 Task: Compose an email with the signature Julie Green with the subject Follow-up on a customer inquiry and the message Can you please clarify the requirements for the new project proposal? from softage.5@softage.net to softage.3@softage.net, select the message and change font size to huge, align the email to right Send the email. Finally, move the email from Sent Items to the label Data science
Action: Mouse moved to (50, 45)
Screenshot: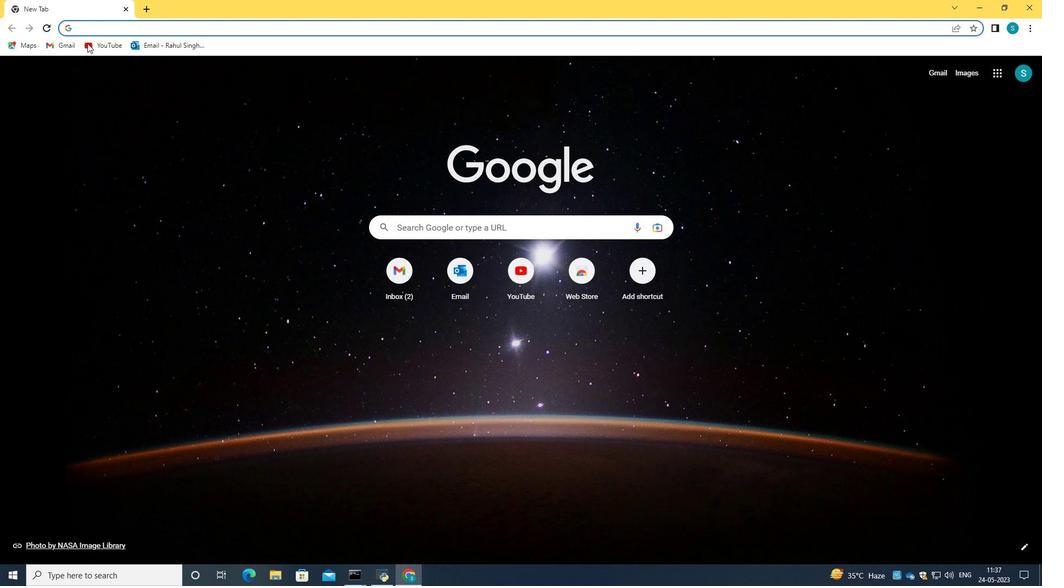 
Action: Mouse pressed left at (50, 45)
Screenshot: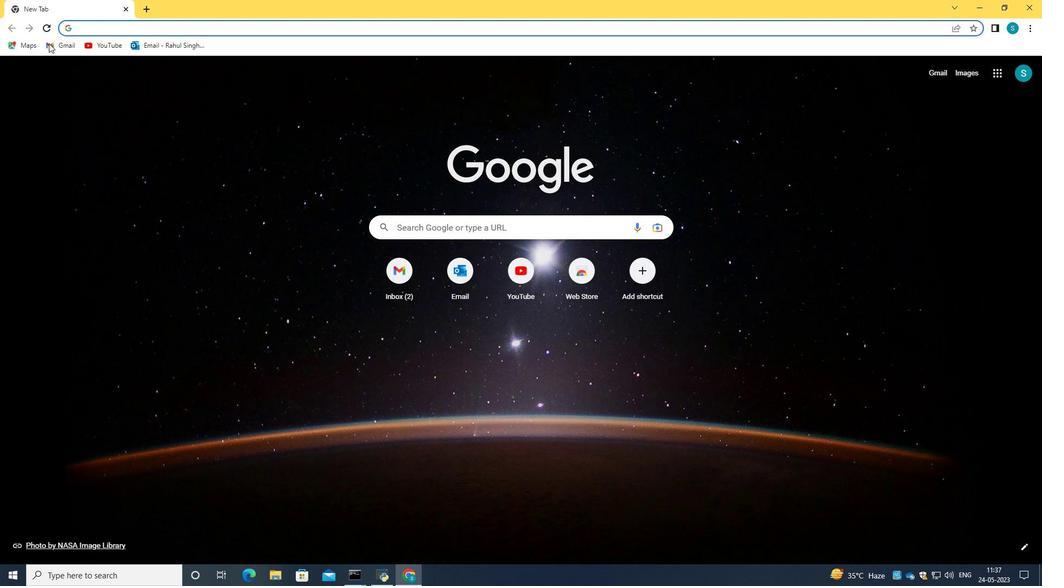 
Action: Mouse moved to (519, 172)
Screenshot: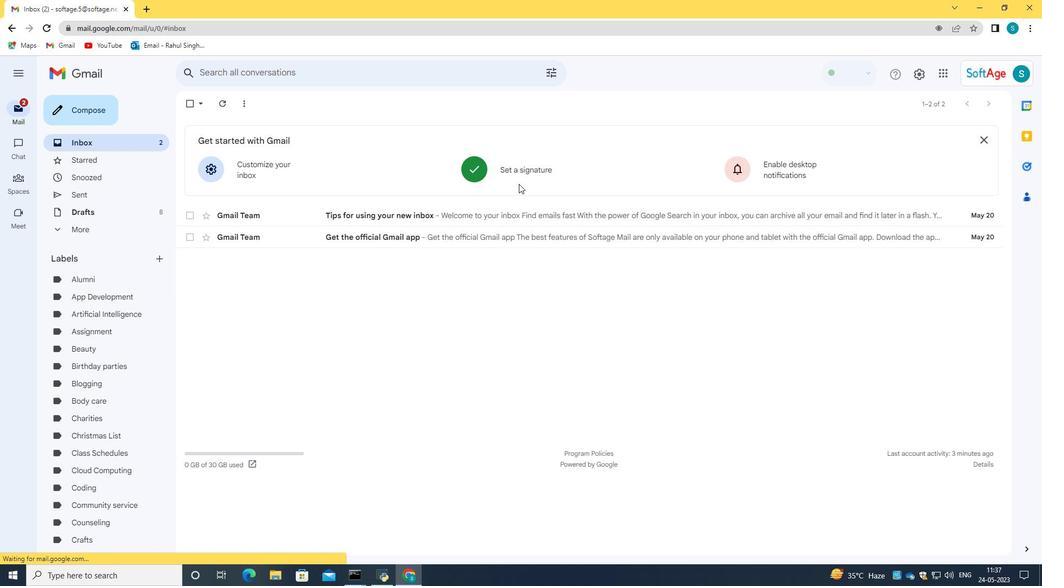 
Action: Mouse pressed left at (519, 172)
Screenshot: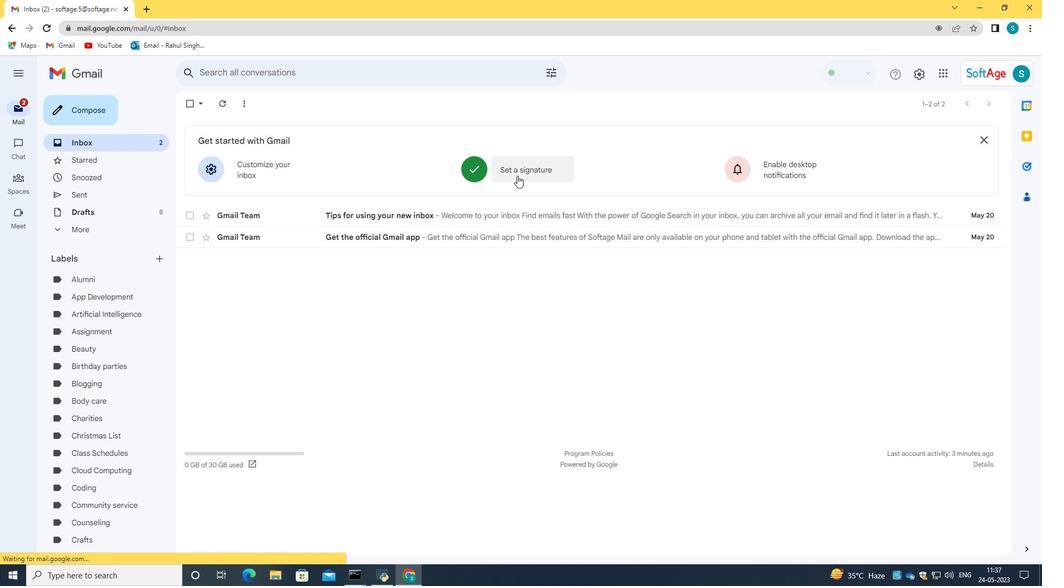
Action: Mouse moved to (529, 255)
Screenshot: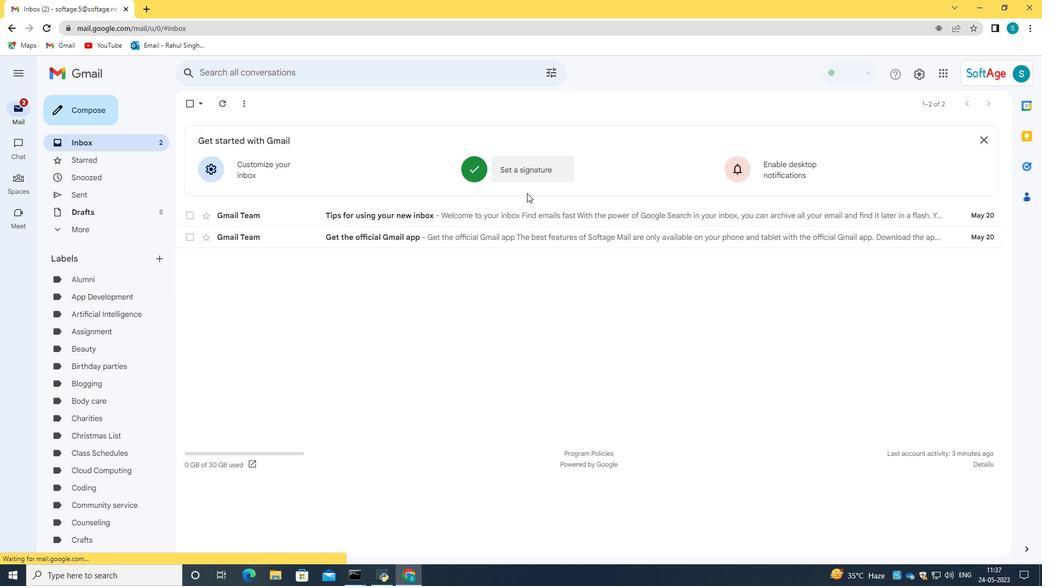 
Action: Mouse scrolled (529, 255) with delta (0, 0)
Screenshot: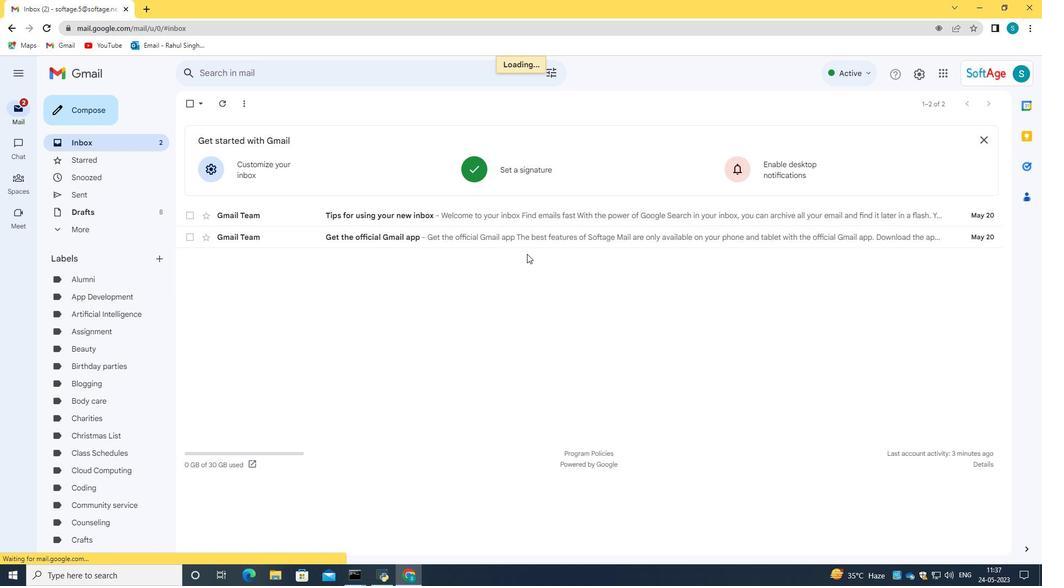 
Action: Mouse scrolled (529, 255) with delta (0, 0)
Screenshot: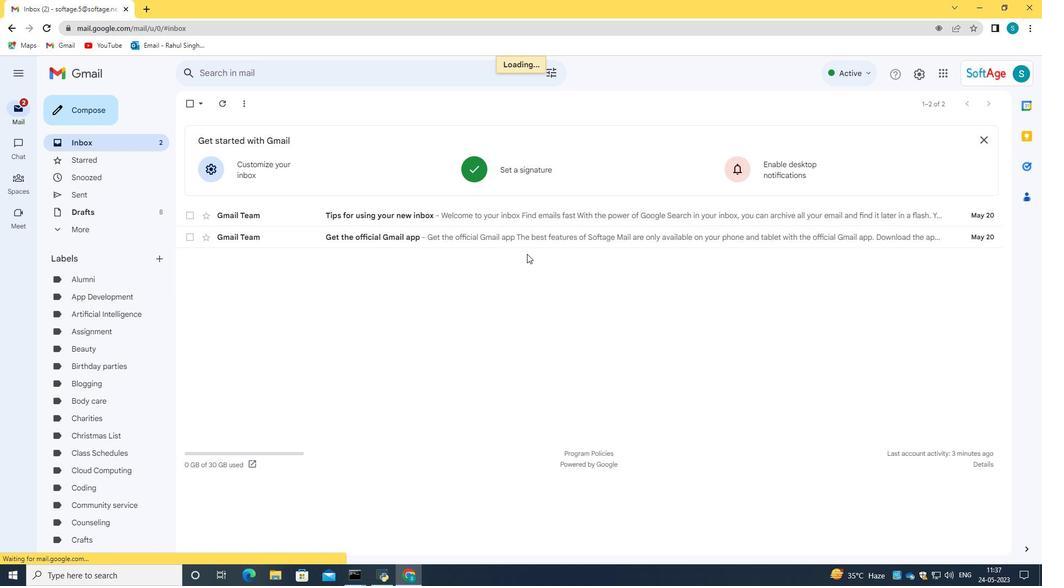 
Action: Mouse scrolled (529, 255) with delta (0, 0)
Screenshot: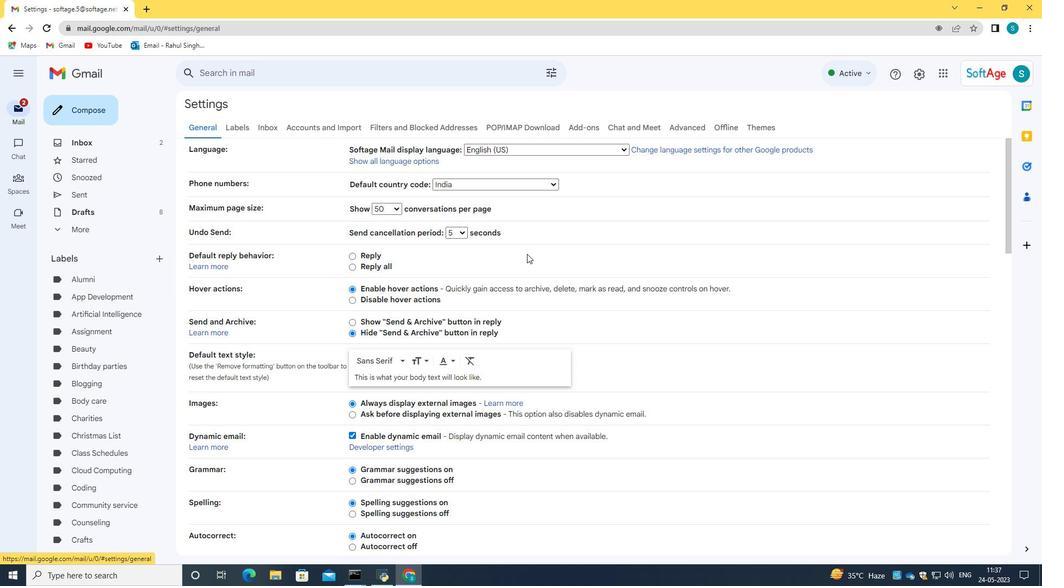 
Action: Mouse scrolled (529, 255) with delta (0, 0)
Screenshot: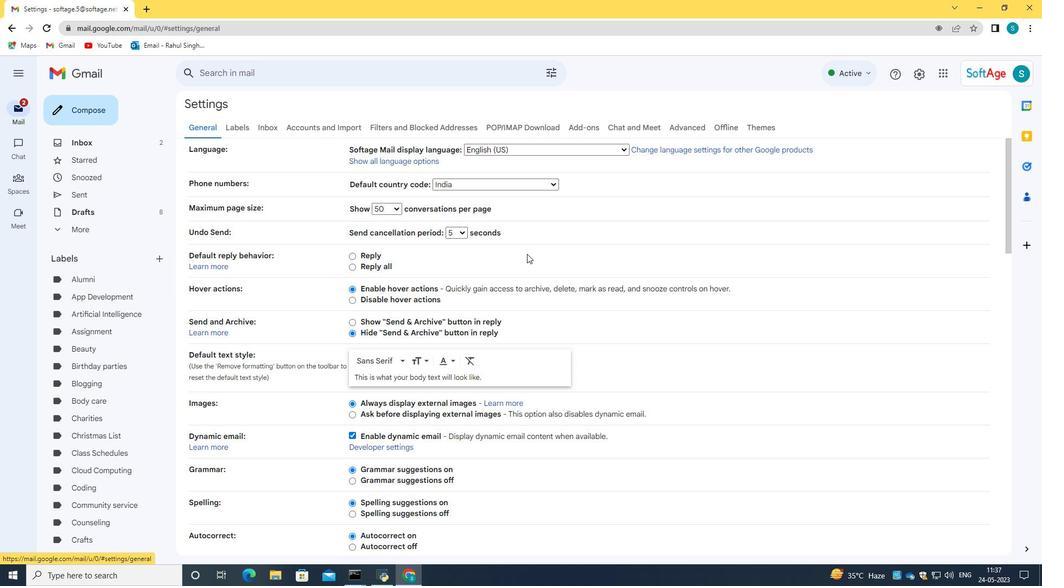 
Action: Mouse scrolled (529, 255) with delta (0, 0)
Screenshot: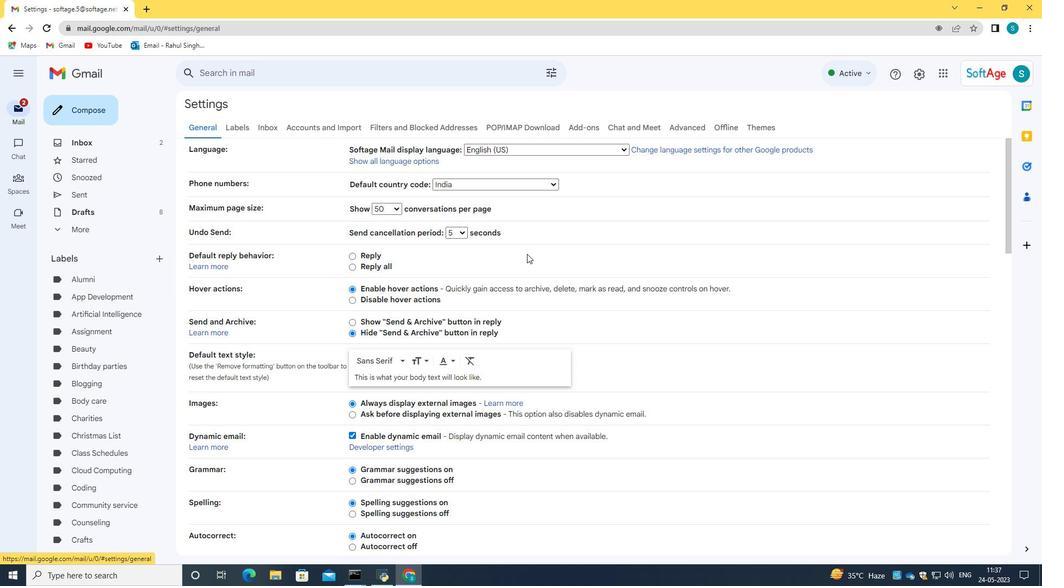 
Action: Mouse scrolled (529, 255) with delta (0, 0)
Screenshot: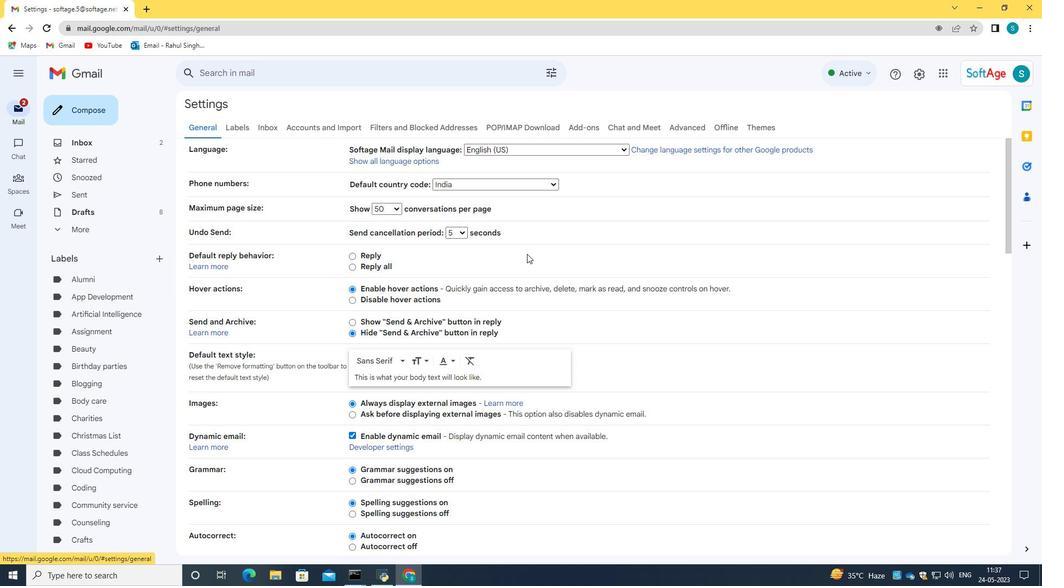 
Action: Mouse scrolled (529, 255) with delta (0, 0)
Screenshot: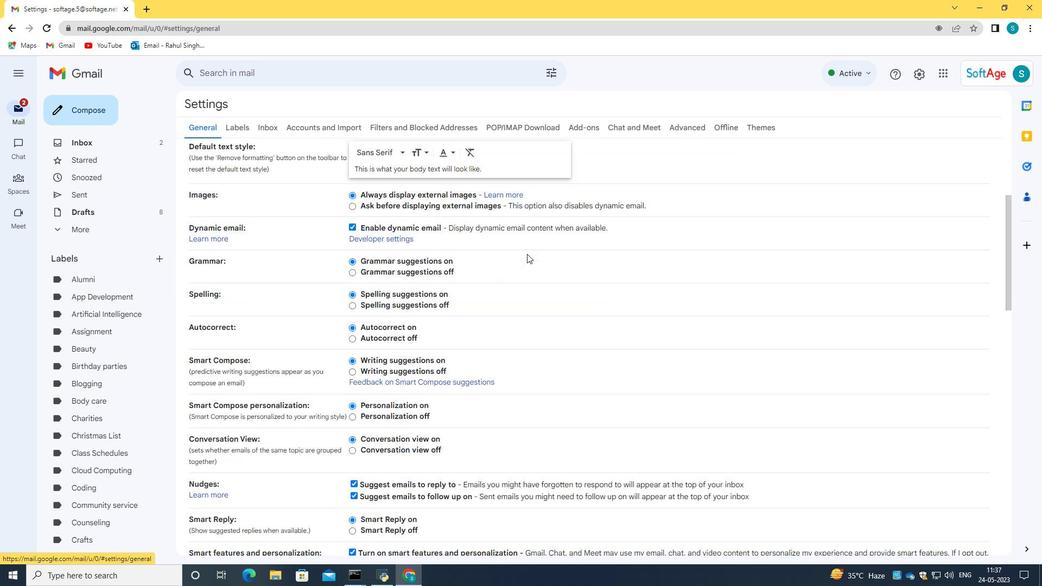
Action: Mouse scrolled (529, 255) with delta (0, 0)
Screenshot: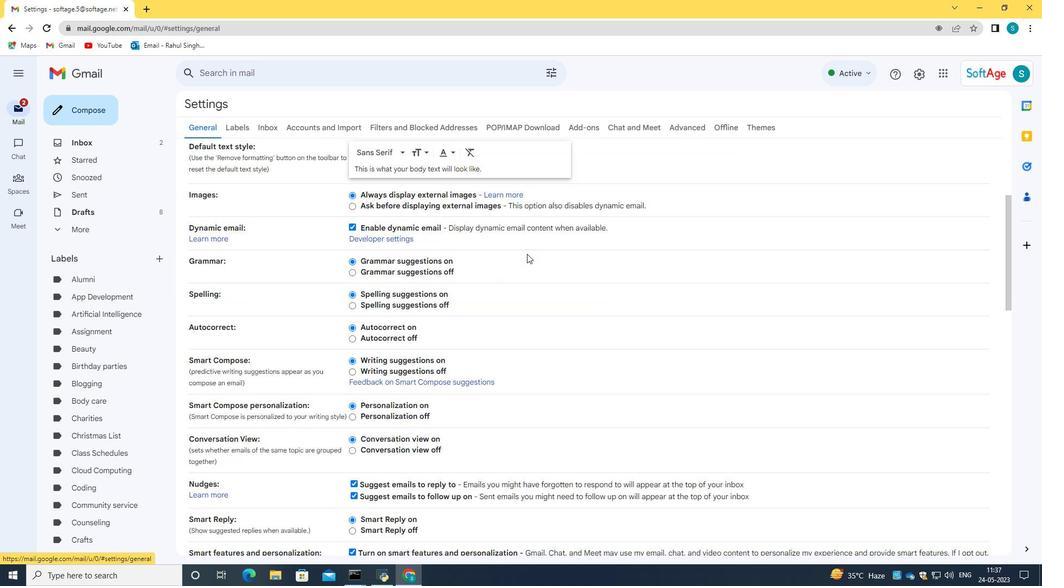 
Action: Mouse scrolled (529, 255) with delta (0, 0)
Screenshot: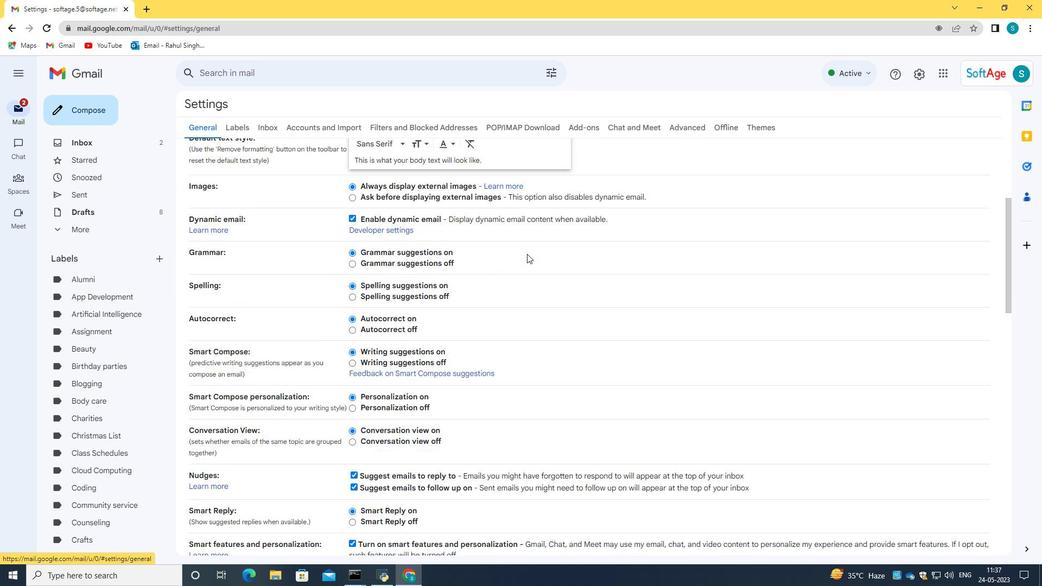 
Action: Mouse scrolled (529, 255) with delta (0, 0)
Screenshot: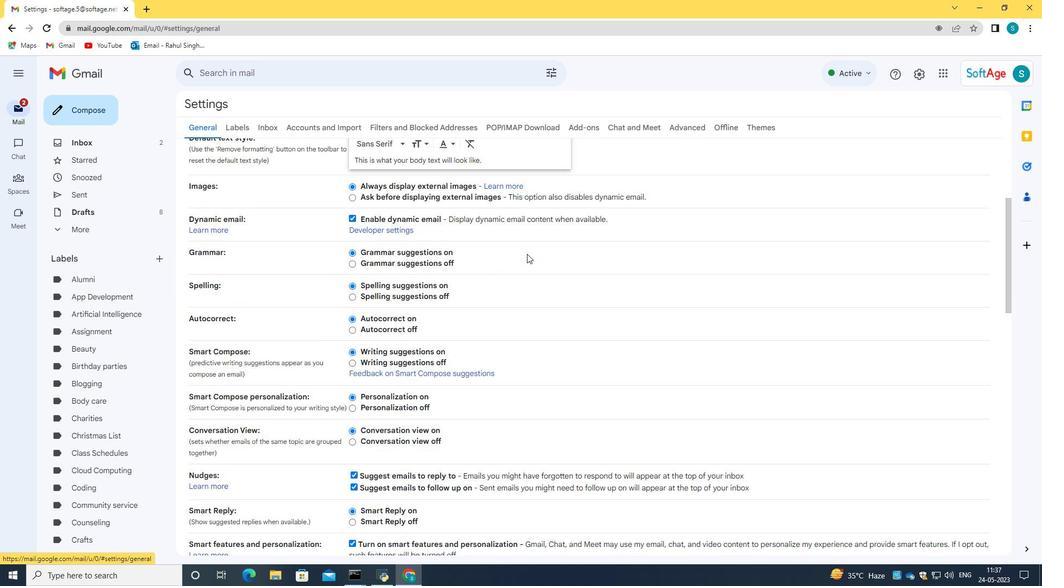 
Action: Mouse scrolled (529, 255) with delta (0, 0)
Screenshot: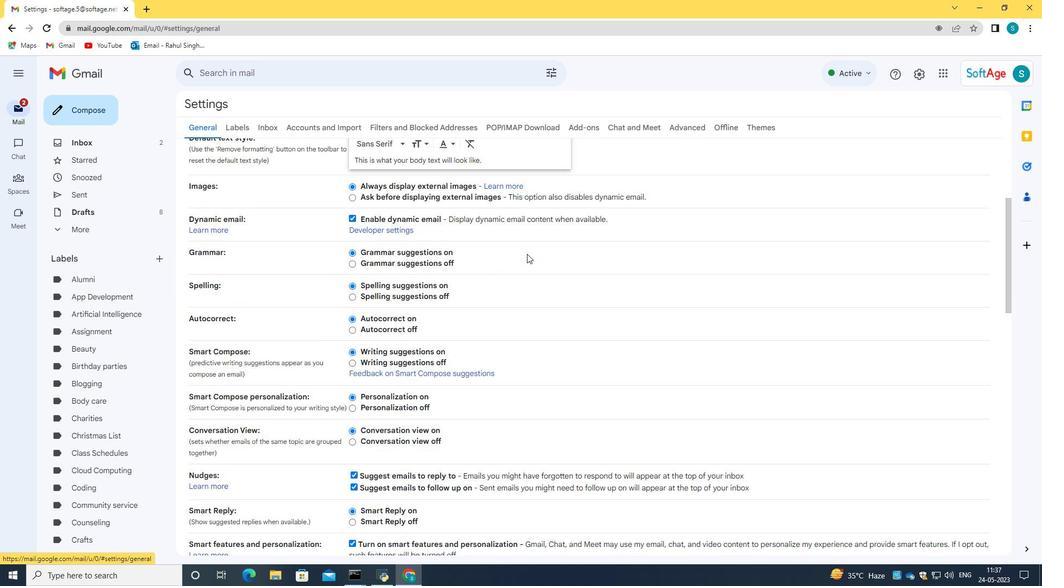 
Action: Mouse scrolled (529, 255) with delta (0, 0)
Screenshot: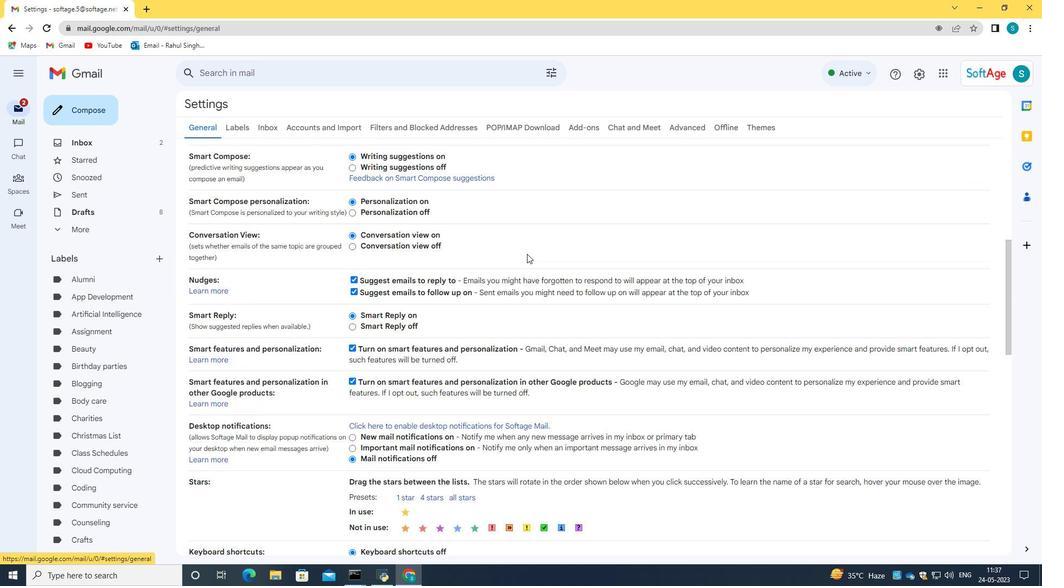 
Action: Mouse scrolled (529, 255) with delta (0, 0)
Screenshot: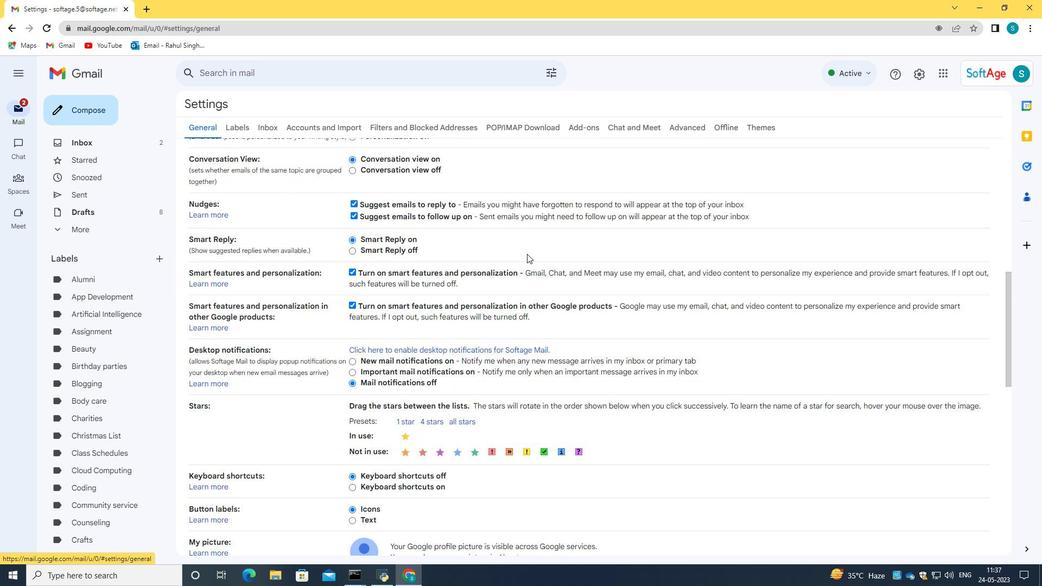 
Action: Mouse scrolled (529, 255) with delta (0, 0)
Screenshot: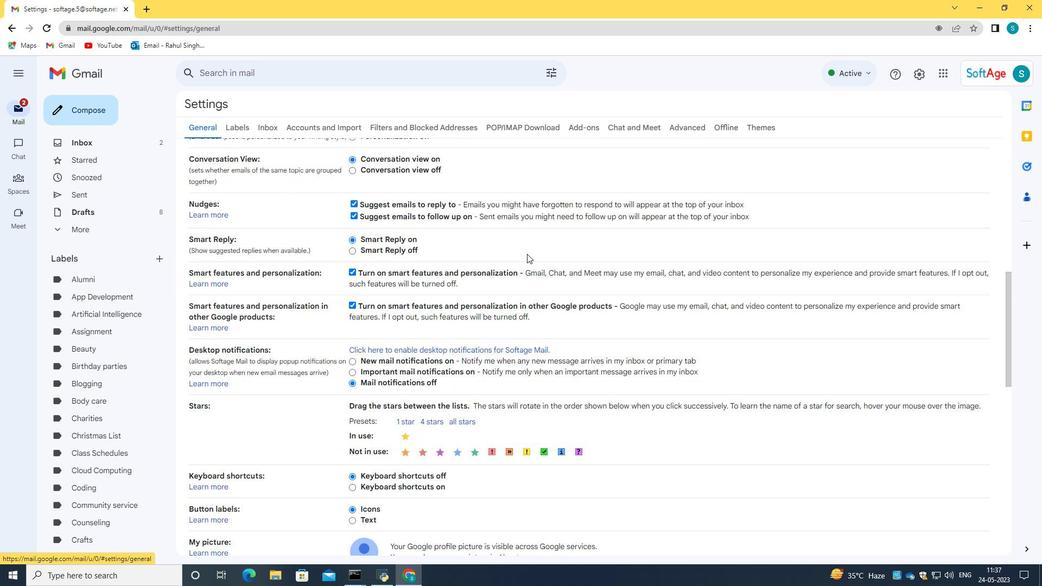
Action: Mouse moved to (444, 529)
Screenshot: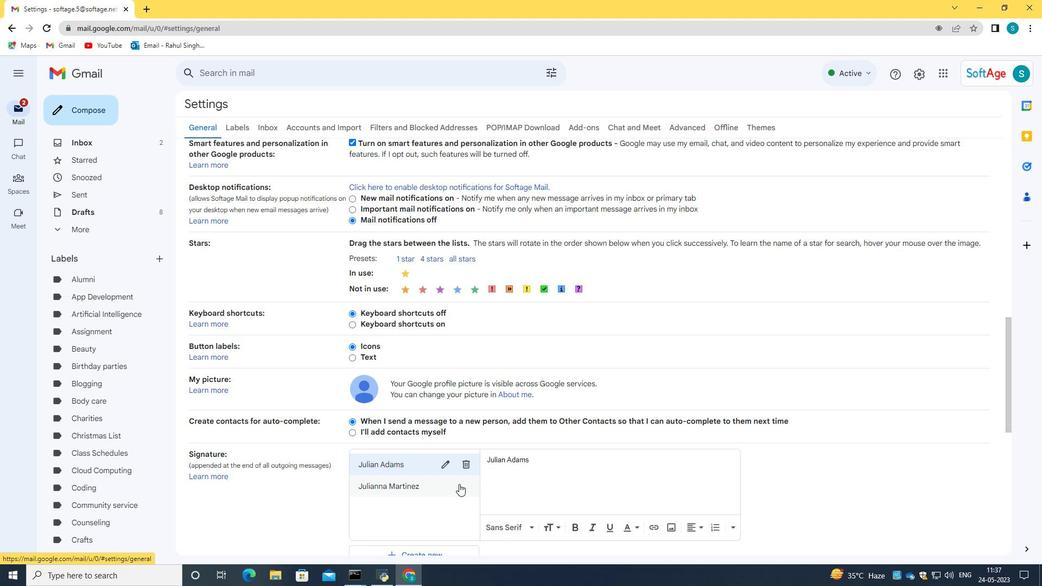 
Action: Mouse scrolled (462, 482) with delta (0, 0)
Screenshot: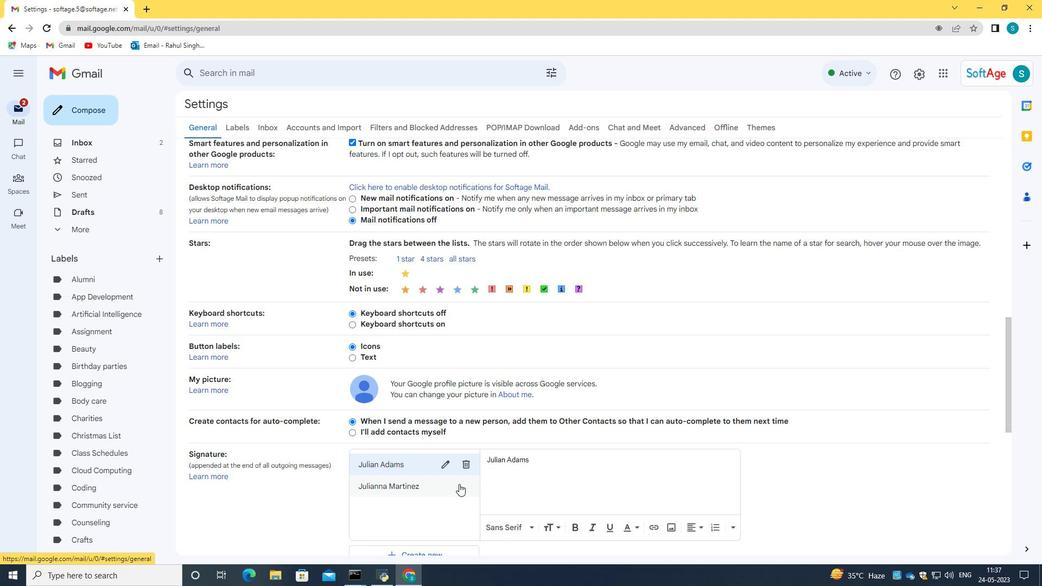 
Action: Mouse moved to (433, 548)
Screenshot: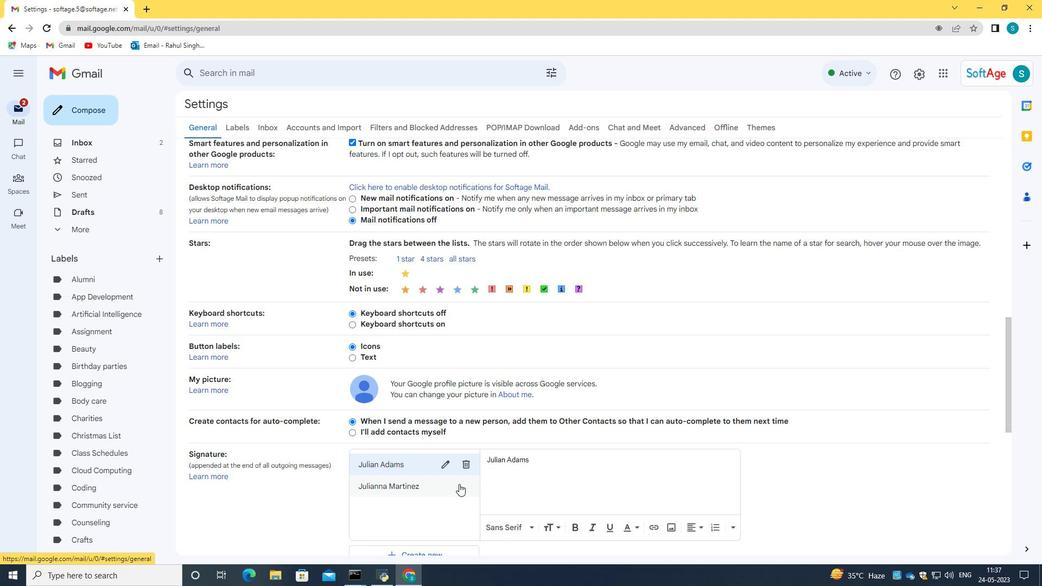 
Action: Mouse scrolled (462, 482) with delta (0, 0)
Screenshot: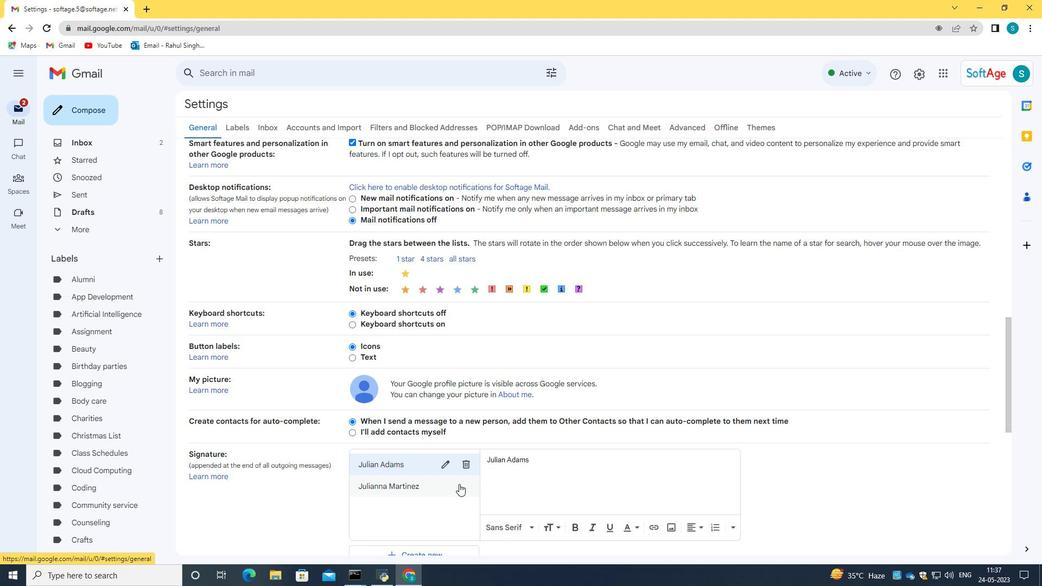 
Action: Mouse moved to (427, 447)
Screenshot: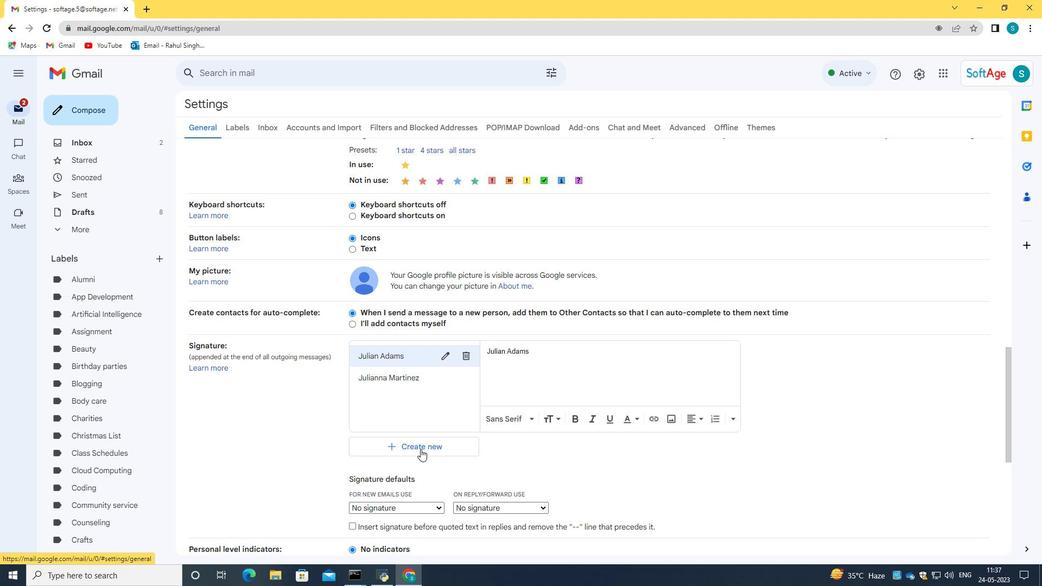 
Action: Mouse pressed left at (427, 447)
Screenshot: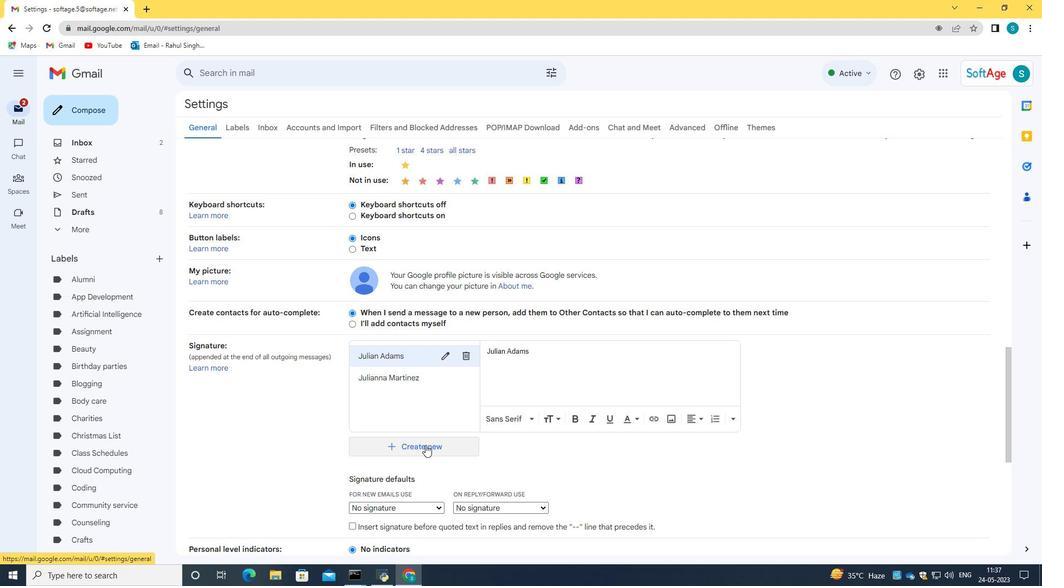 
Action: Mouse moved to (512, 381)
Screenshot: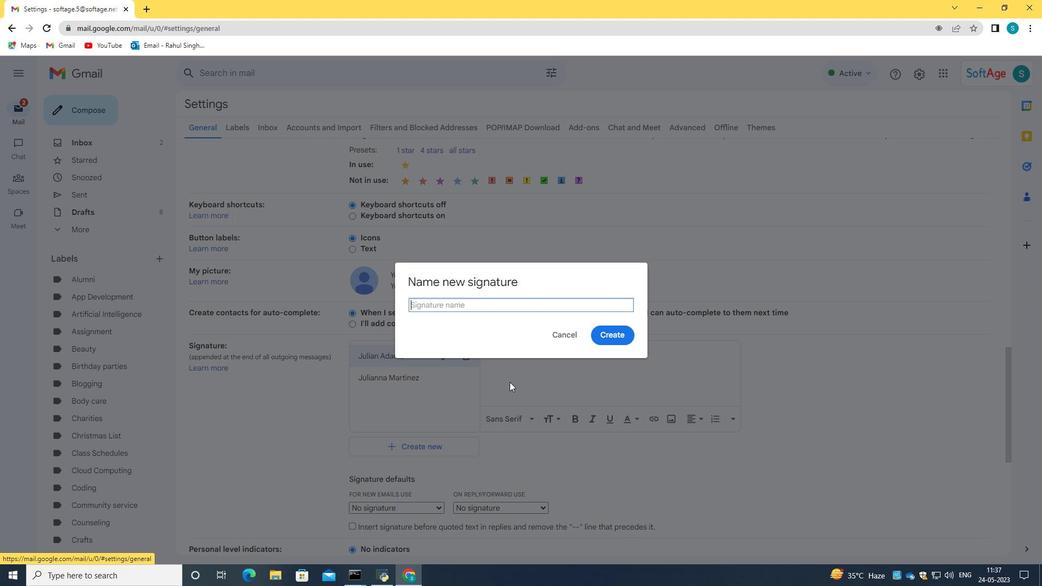 
Action: Key pressed <Key.caps_lock>J<Key.caps_lock>ulia<Key.space><Key.caps_lock>G<Key.caps_lock>reenm
Screenshot: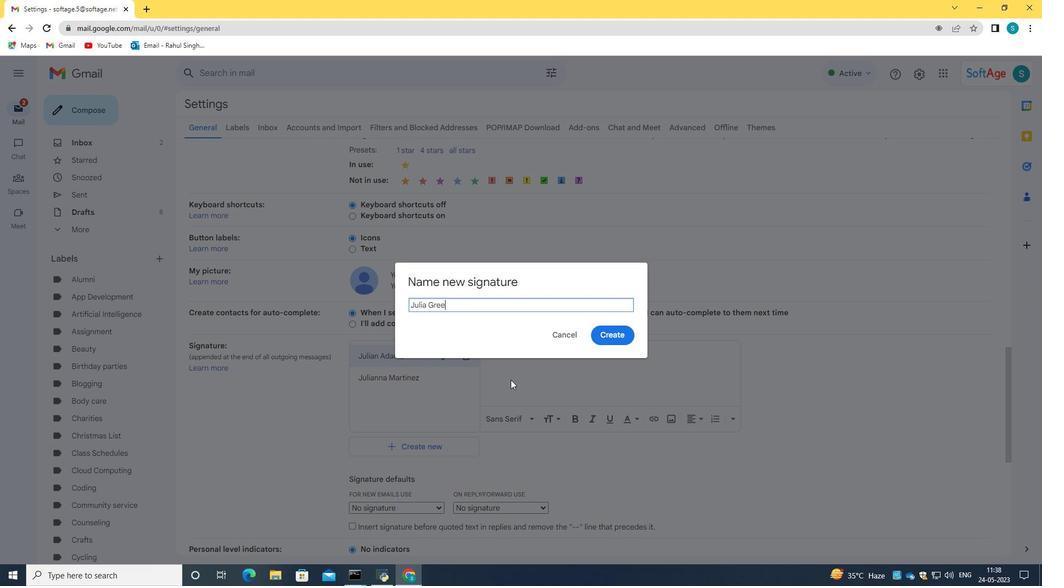 
Action: Mouse moved to (507, 379)
Screenshot: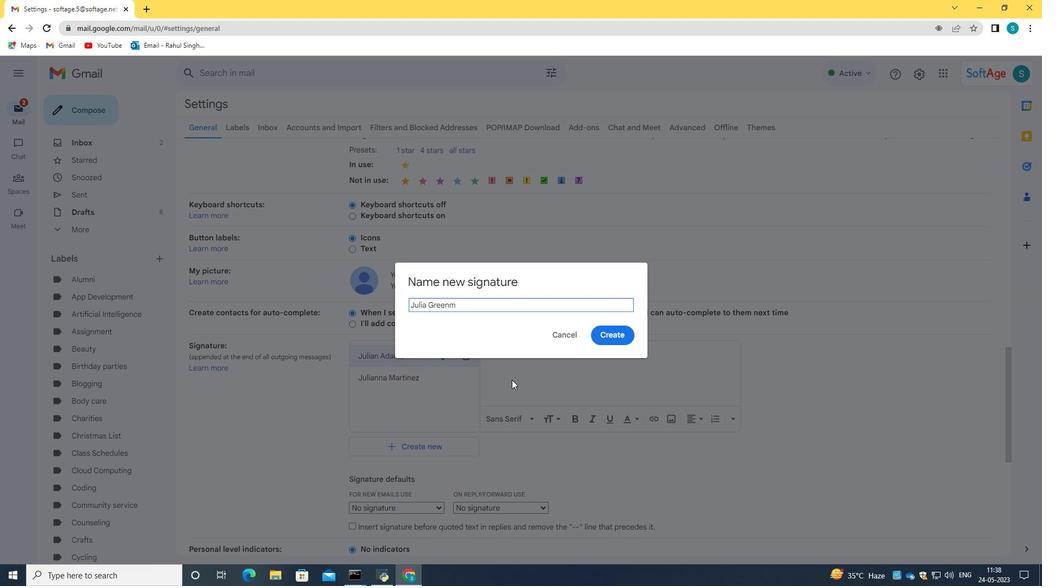 
Action: Key pressed <Key.backspace>
Screenshot: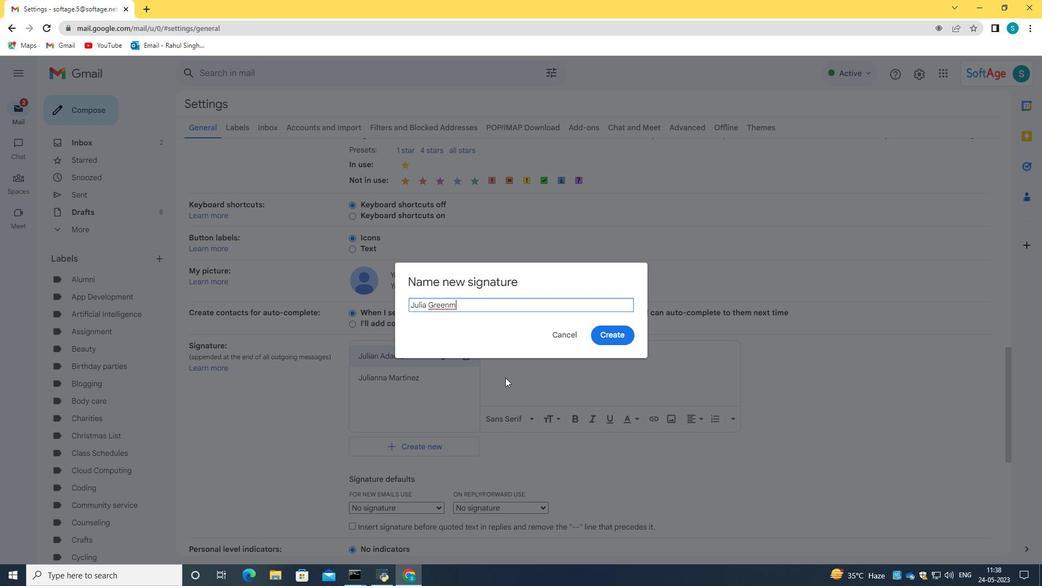 
Action: Mouse moved to (612, 330)
Screenshot: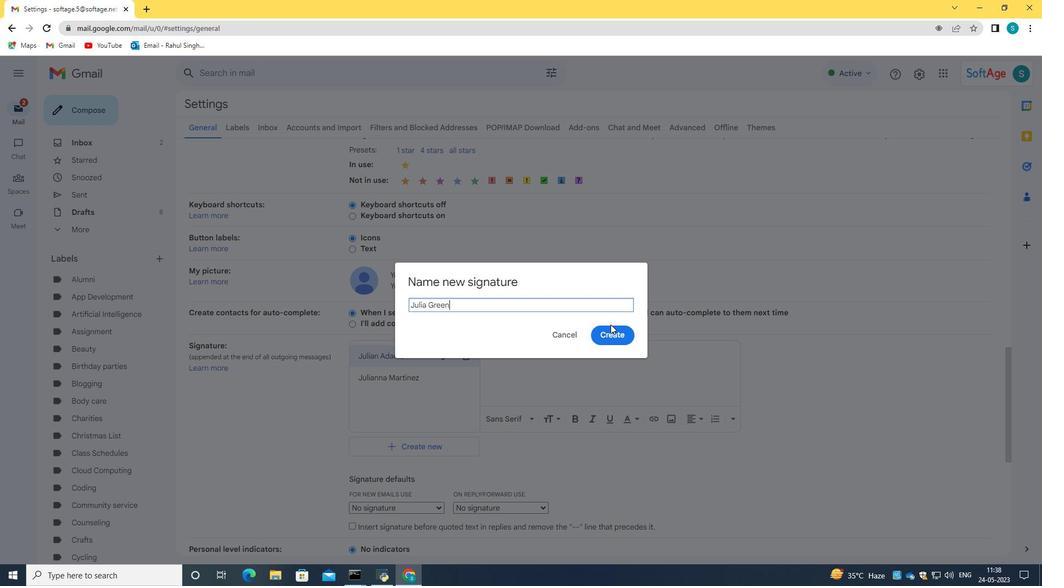 
Action: Mouse pressed left at (612, 330)
Screenshot: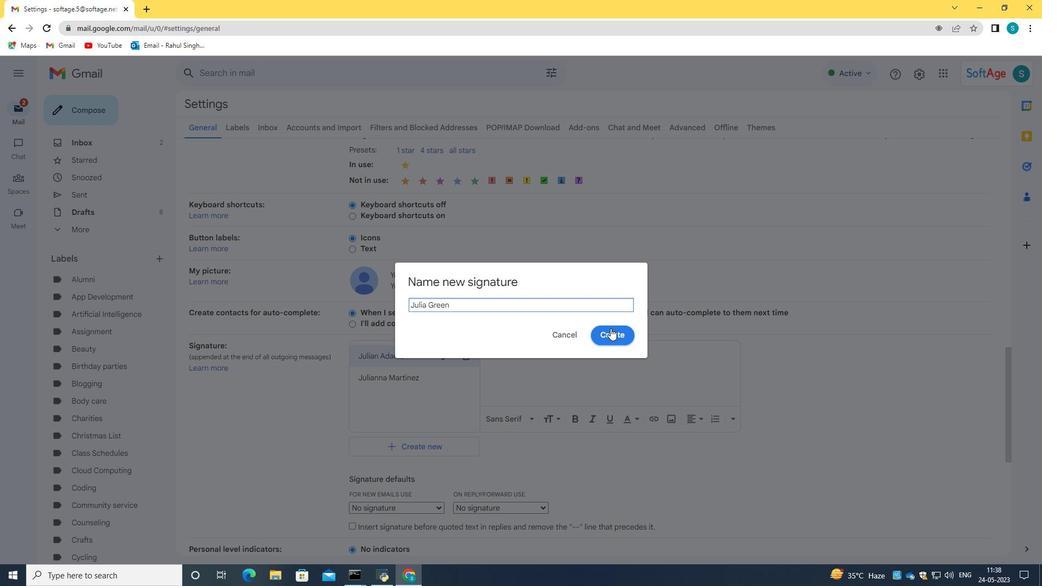 
Action: Mouse moved to (587, 360)
Screenshot: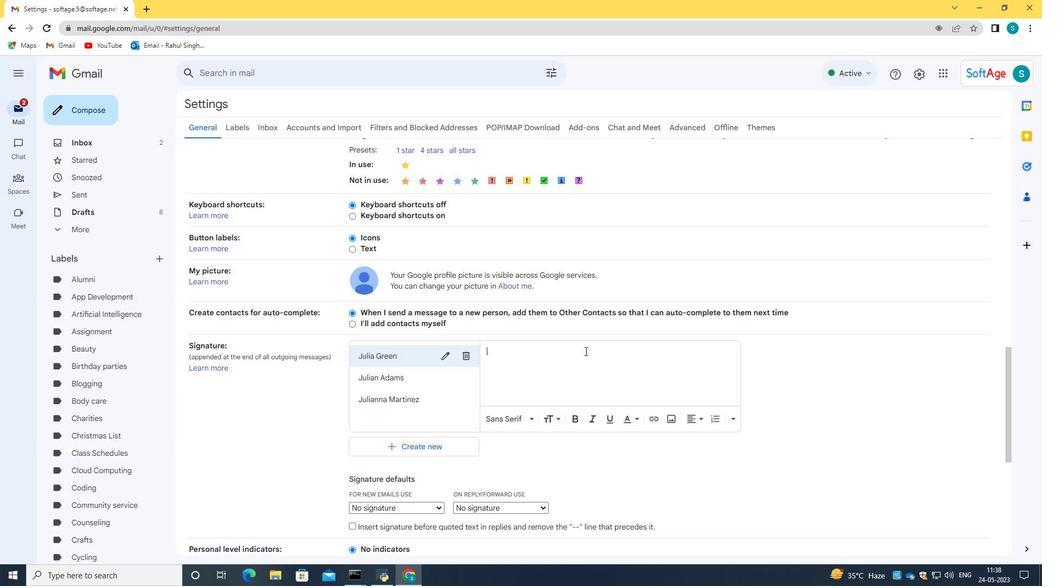 
Action: Mouse pressed left at (587, 360)
Screenshot: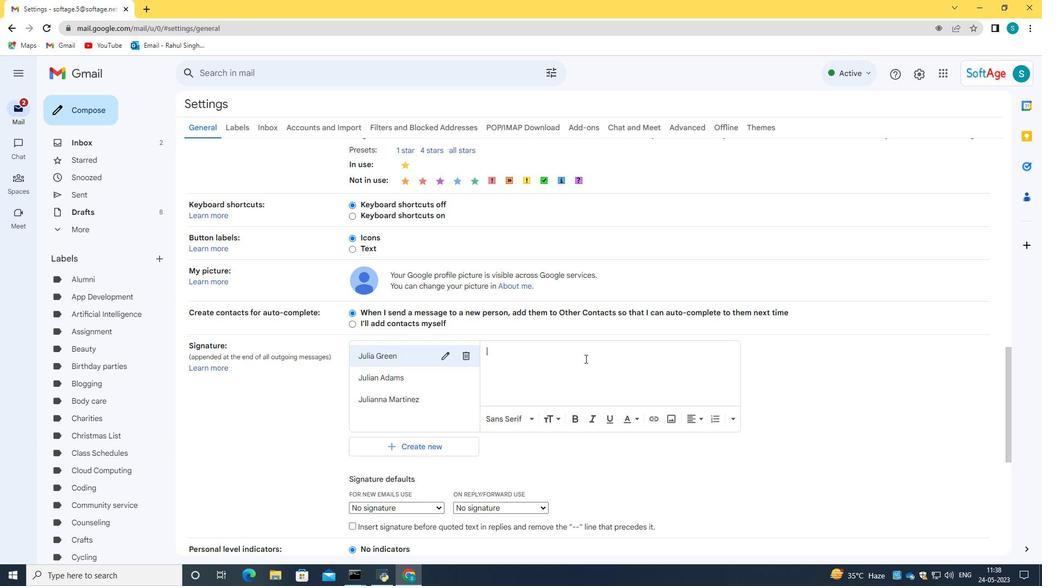 
Action: Key pressed <Key.caps_lock>J<Key.caps_lock>ulia<Key.space>g<Key.caps_lock>R<Key.backspace><Key.backspace>G<Key.caps_lock>reen
Screenshot: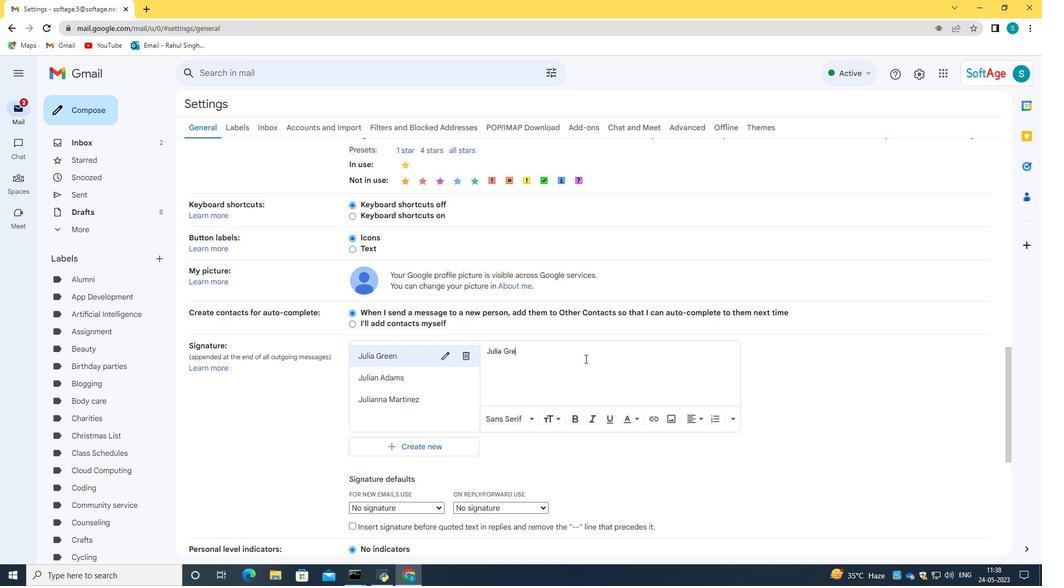 
Action: Mouse moved to (586, 361)
Screenshot: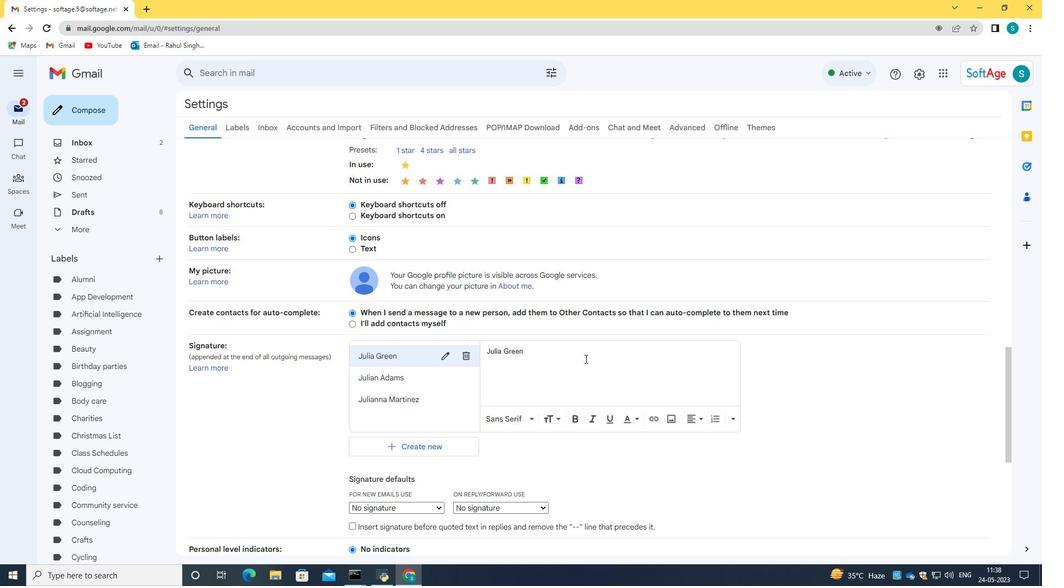 
Action: Mouse scrolled (586, 360) with delta (0, 0)
Screenshot: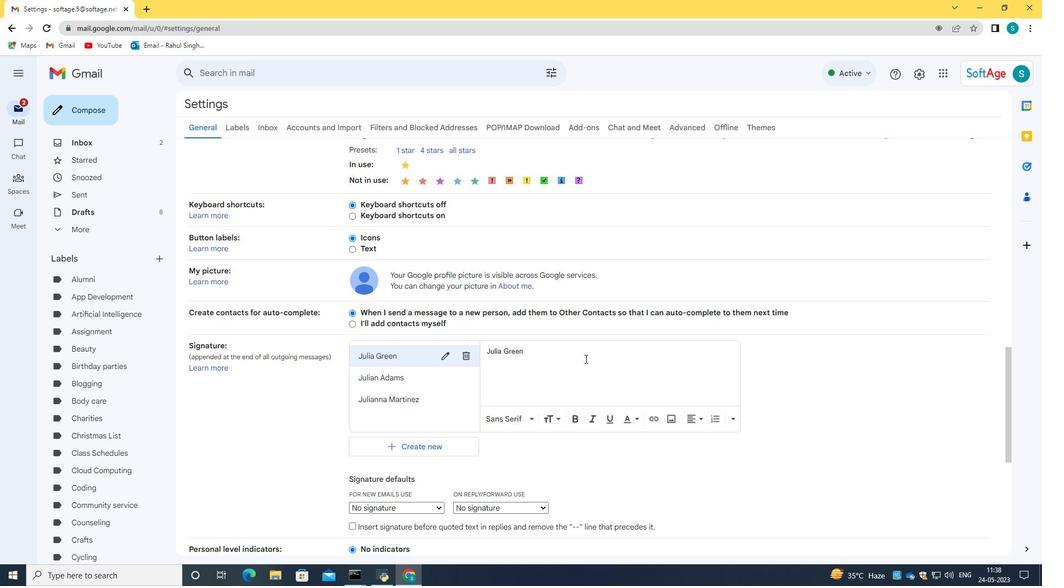 
Action: Mouse scrolled (586, 360) with delta (0, 0)
Screenshot: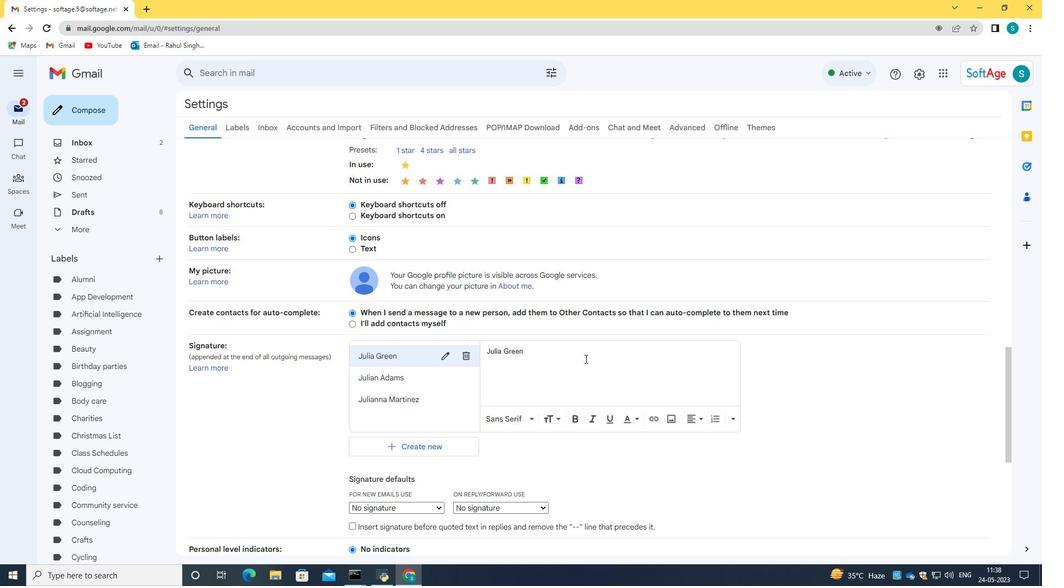 
Action: Mouse scrolled (586, 360) with delta (0, 0)
Screenshot: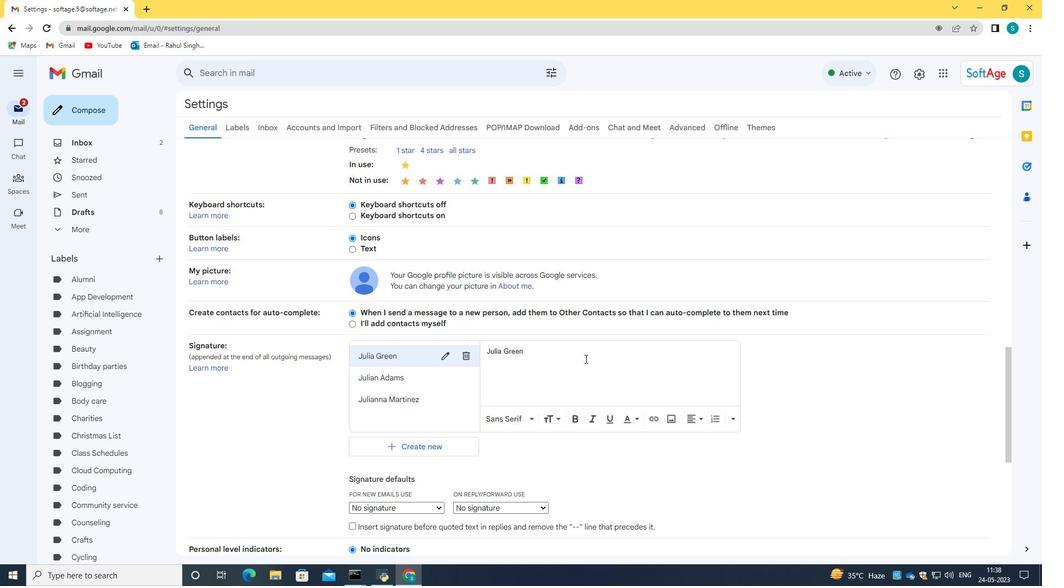 
Action: Mouse scrolled (586, 360) with delta (0, 0)
Screenshot: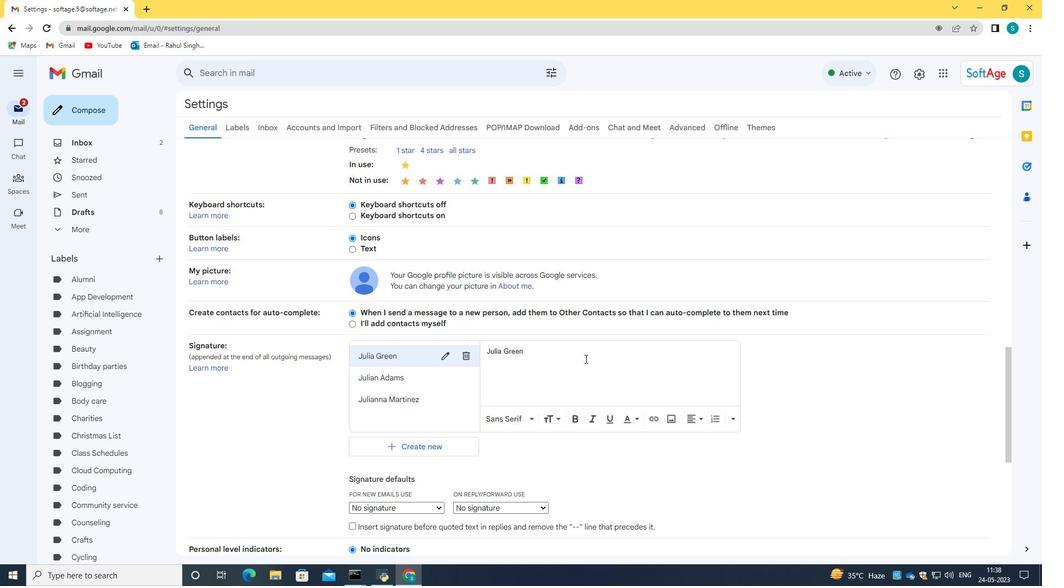 
Action: Mouse scrolled (586, 360) with delta (0, 0)
Screenshot: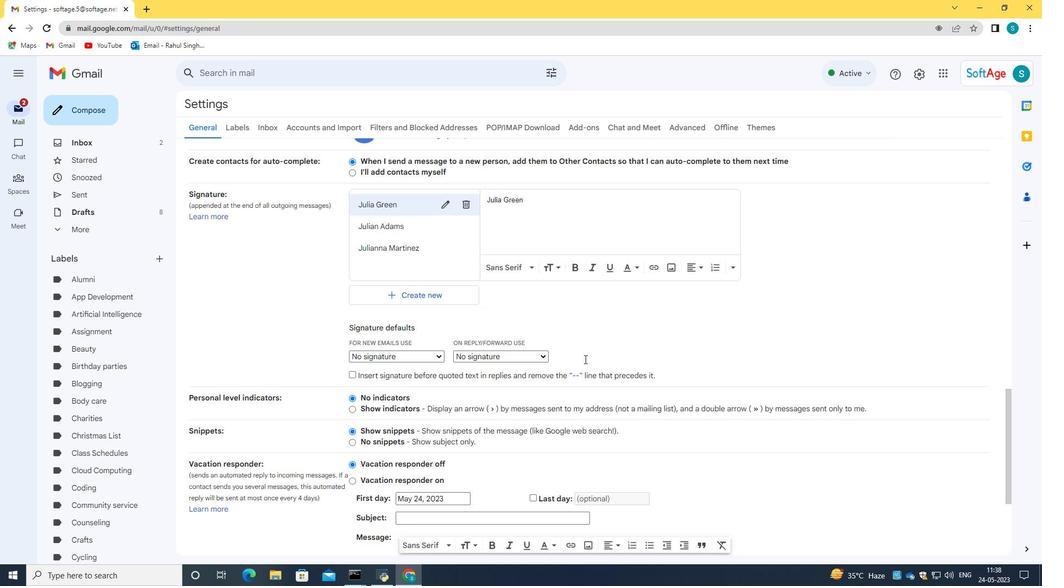 
Action: Mouse scrolled (586, 360) with delta (0, 0)
Screenshot: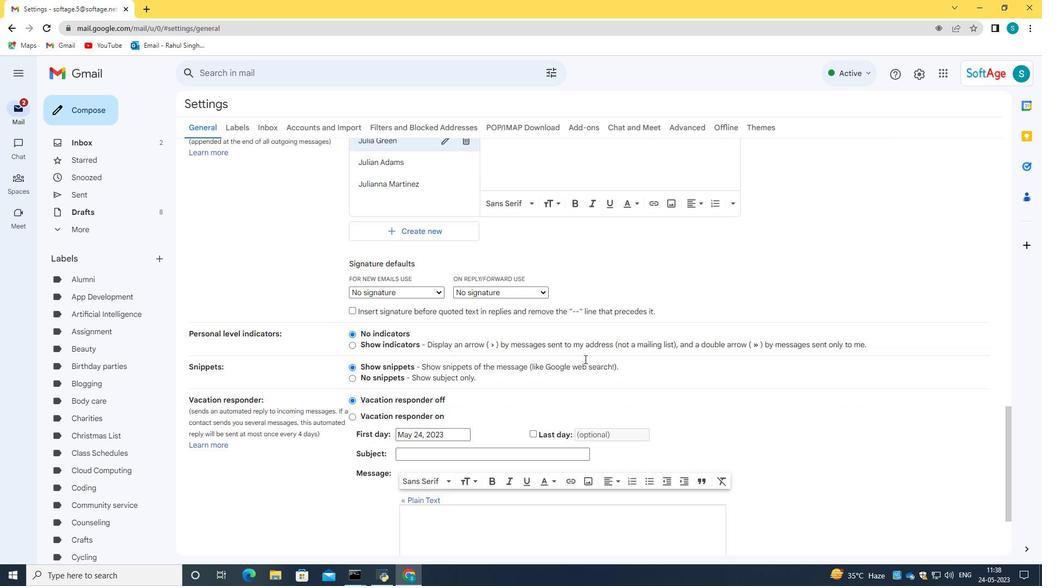 
Action: Mouse scrolled (586, 360) with delta (0, 0)
Screenshot: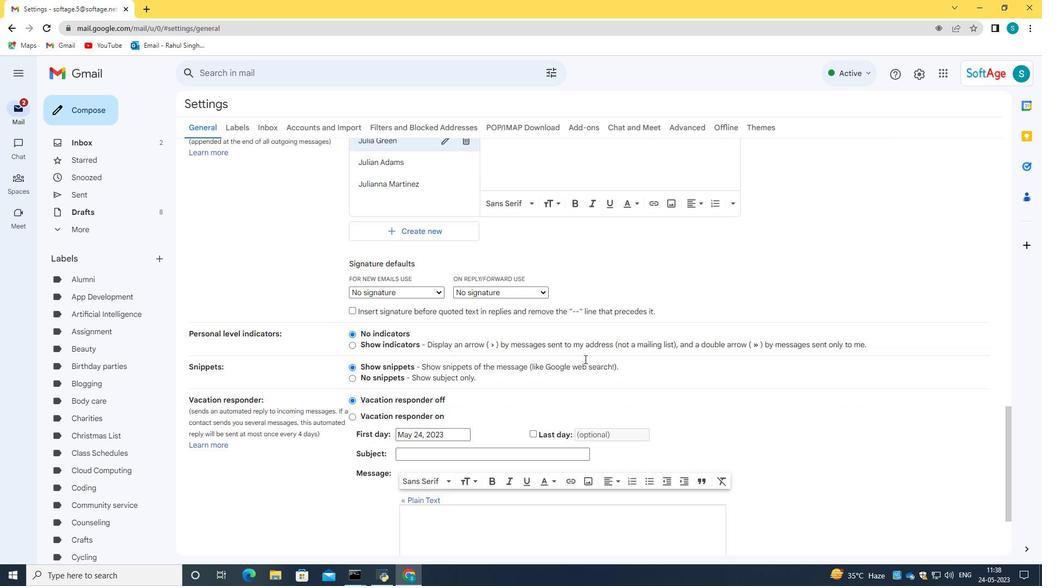
Action: Mouse scrolled (586, 360) with delta (0, 0)
Screenshot: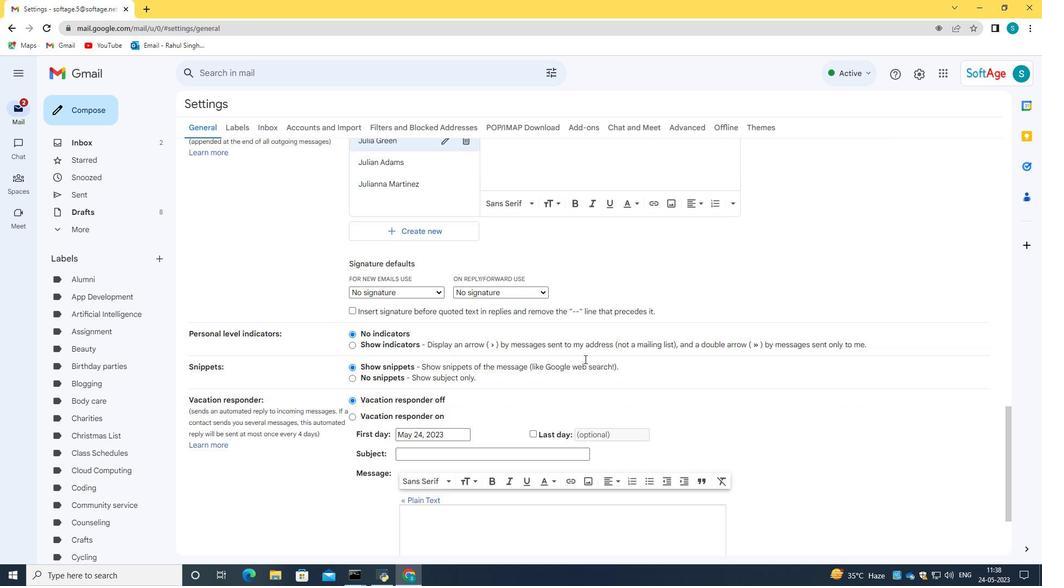 
Action: Mouse moved to (556, 507)
Screenshot: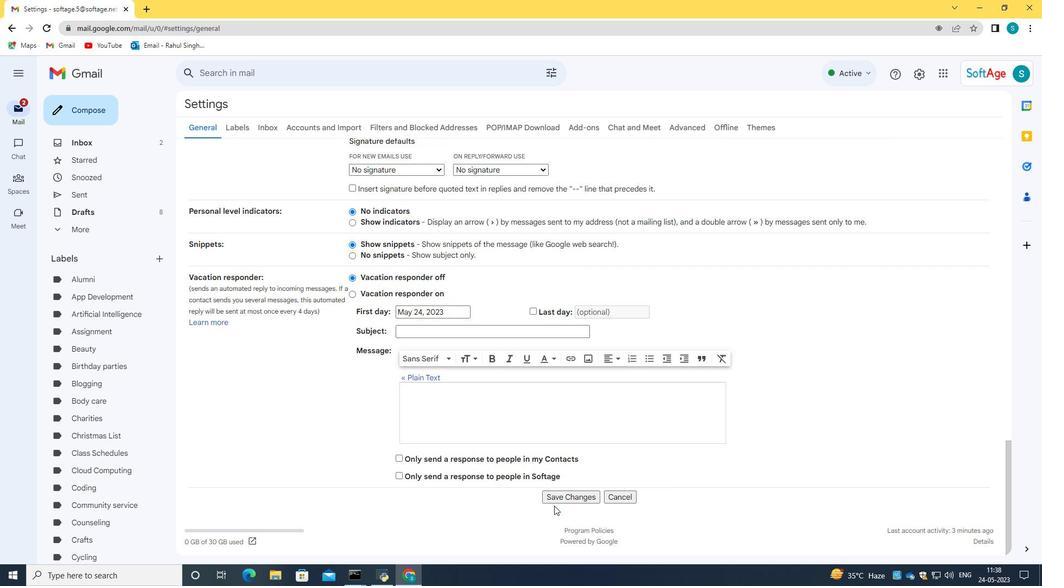 
Action: Mouse pressed left at (556, 507)
Screenshot: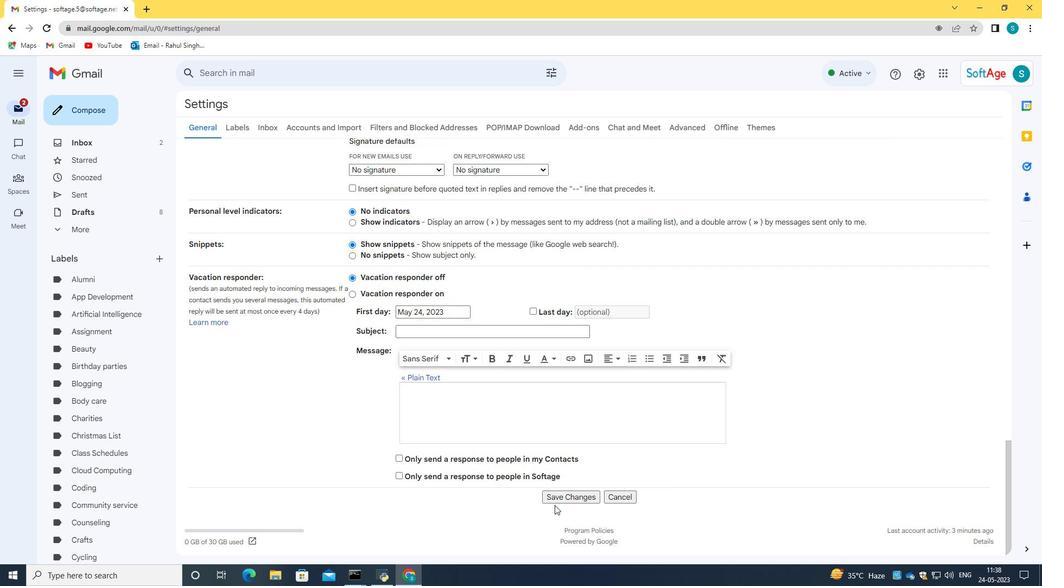 
Action: Mouse moved to (557, 495)
Screenshot: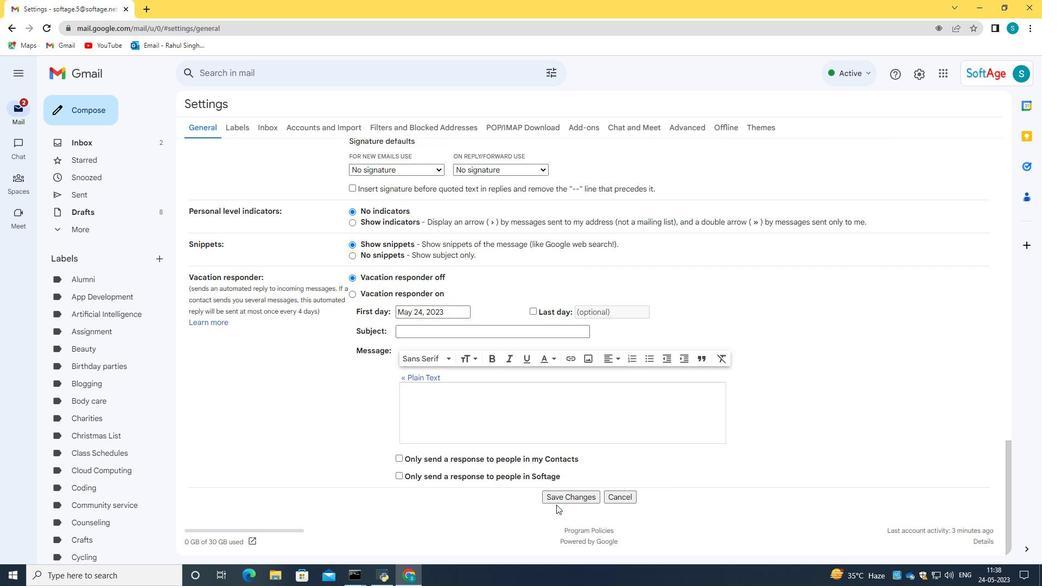 
Action: Mouse pressed left at (557, 495)
Screenshot: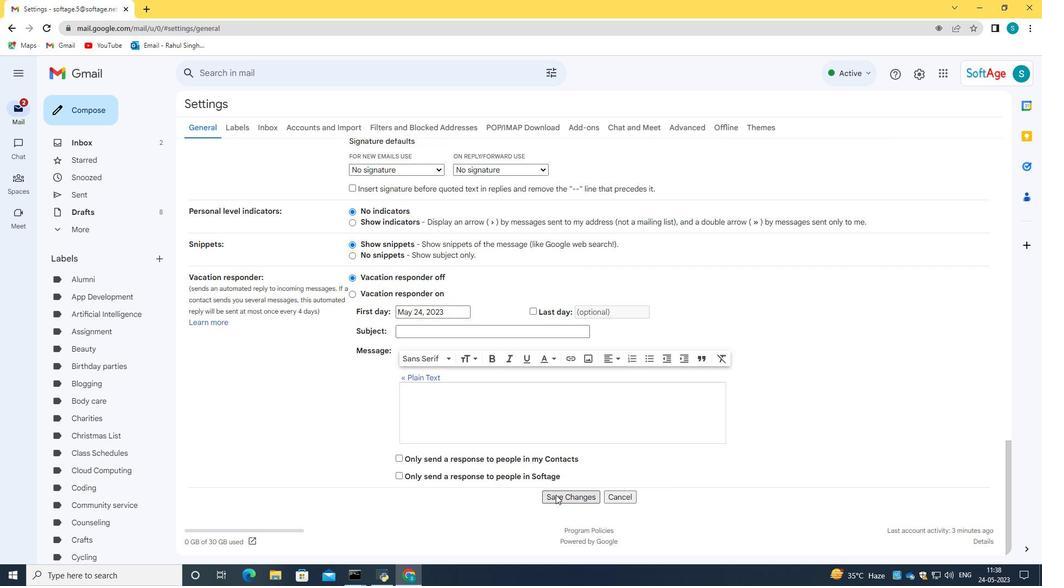 
Action: Mouse moved to (70, 104)
Screenshot: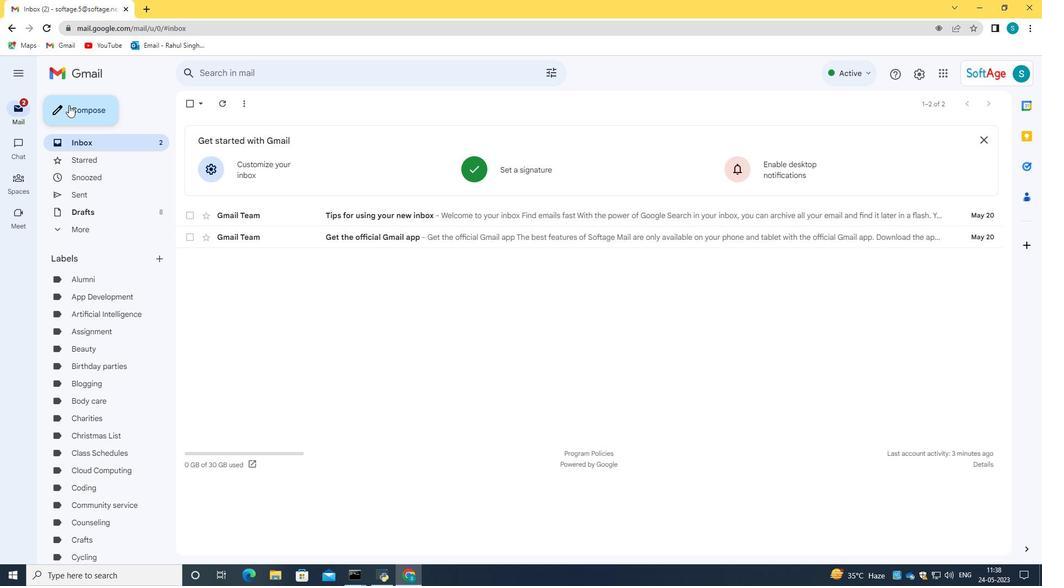 
Action: Mouse pressed left at (70, 104)
Screenshot: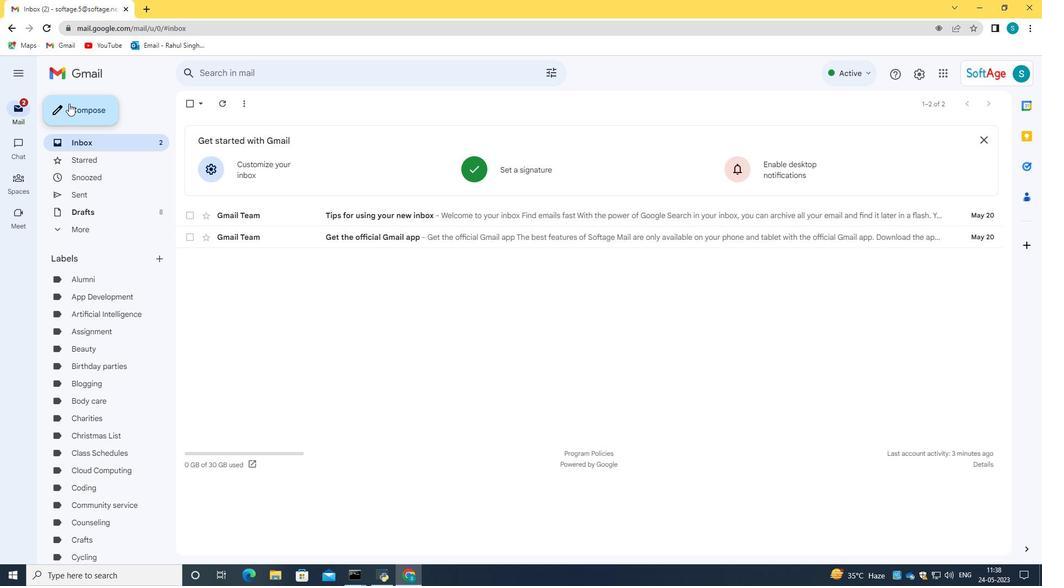 
Action: Mouse moved to (981, 241)
Screenshot: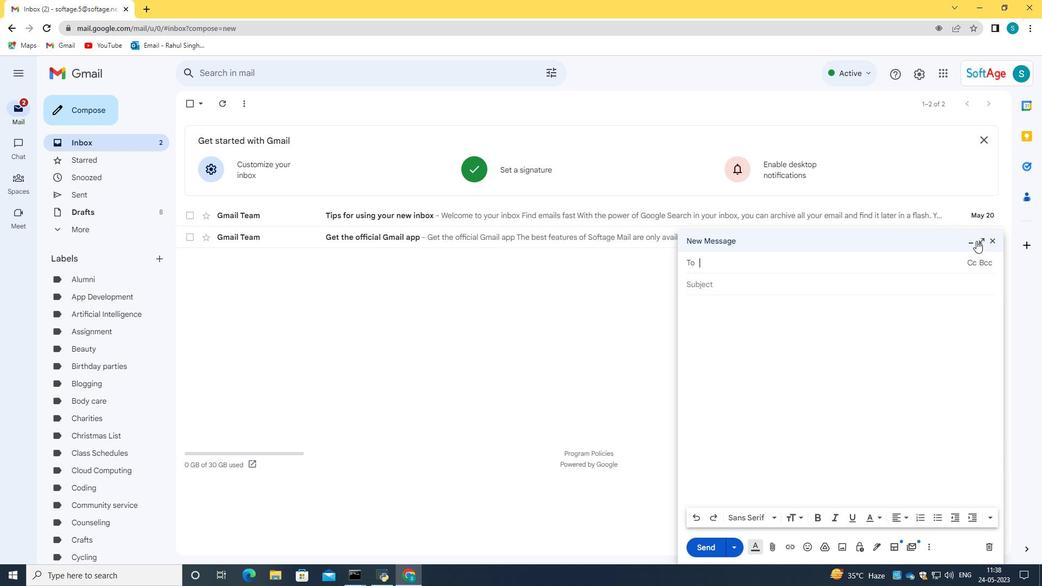 
Action: Mouse pressed left at (981, 241)
Screenshot: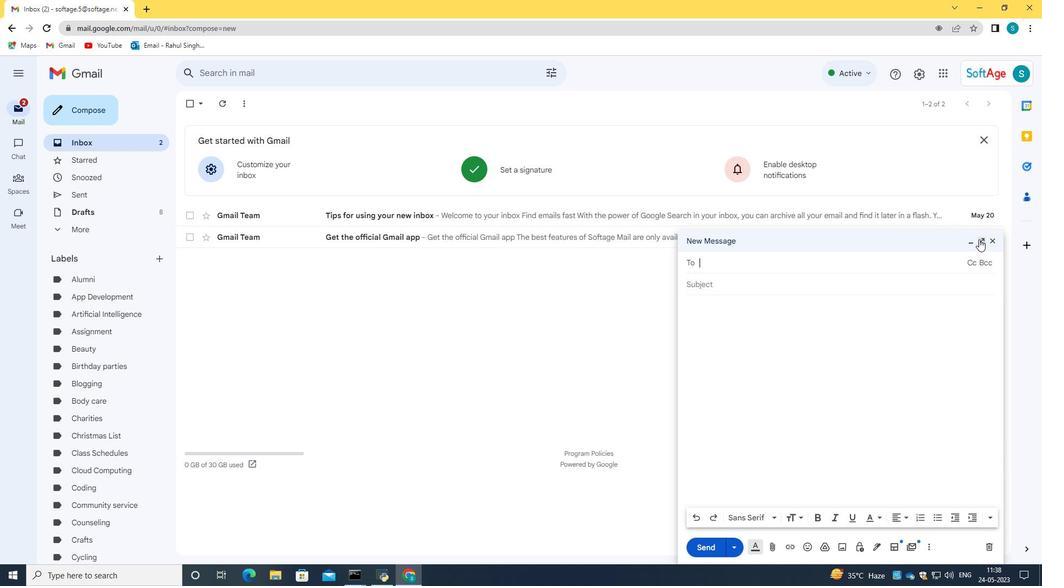 
Action: Mouse moved to (281, 537)
Screenshot: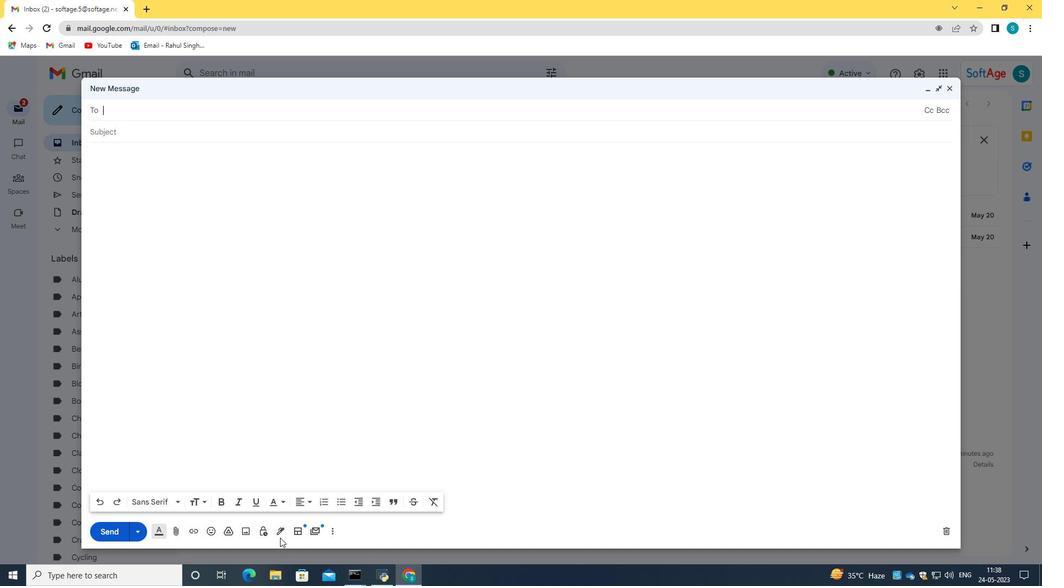 
Action: Mouse pressed left at (281, 537)
Screenshot: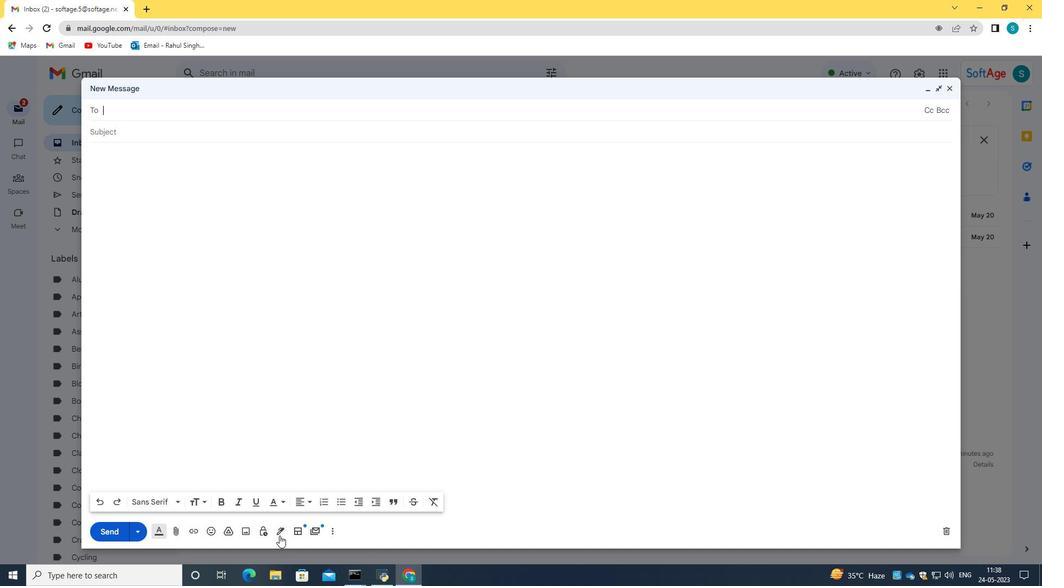 
Action: Mouse moved to (322, 487)
Screenshot: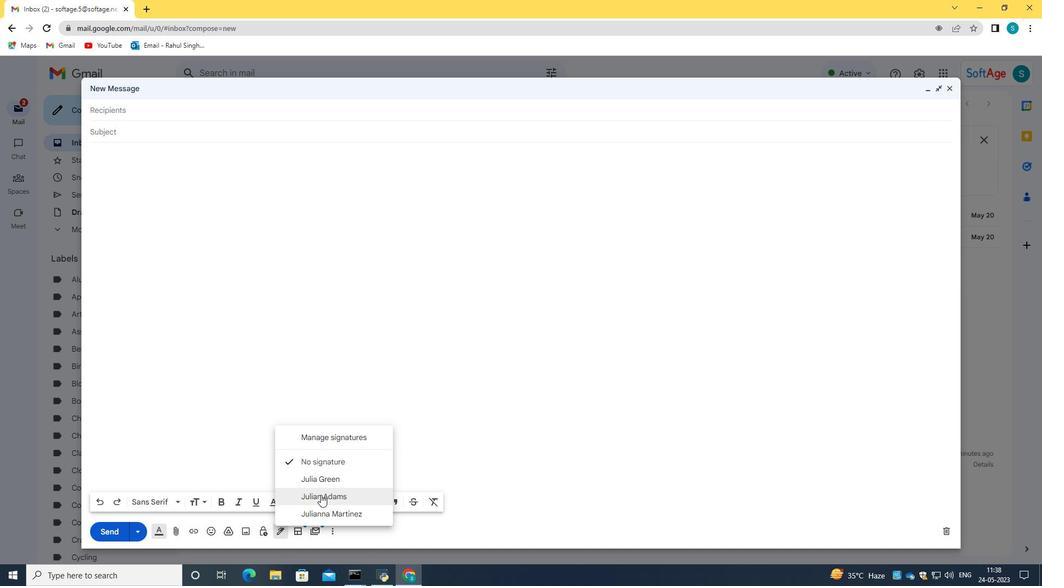 
Action: Mouse pressed left at (322, 487)
Screenshot: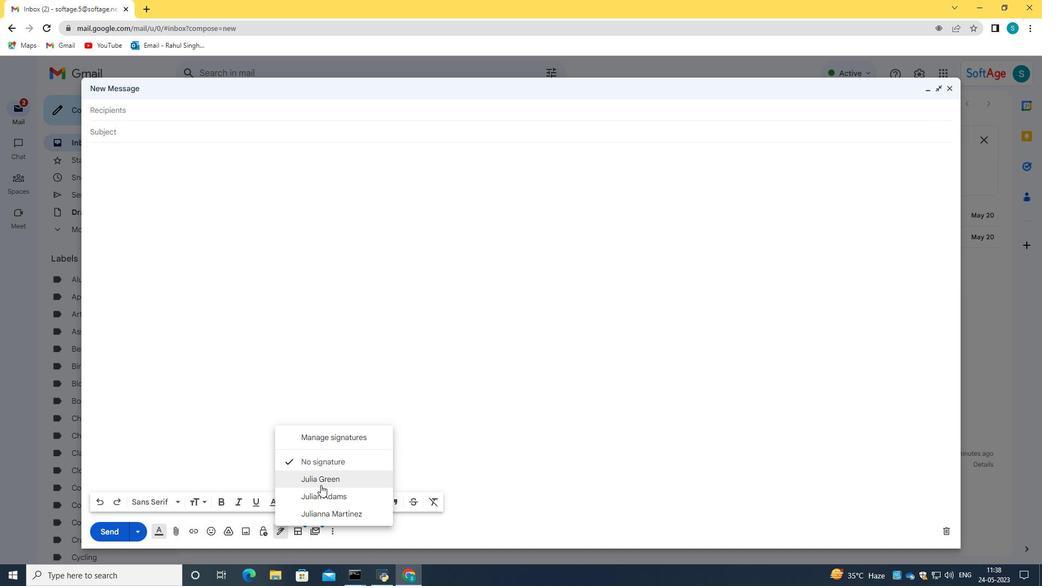 
Action: Mouse moved to (137, 137)
Screenshot: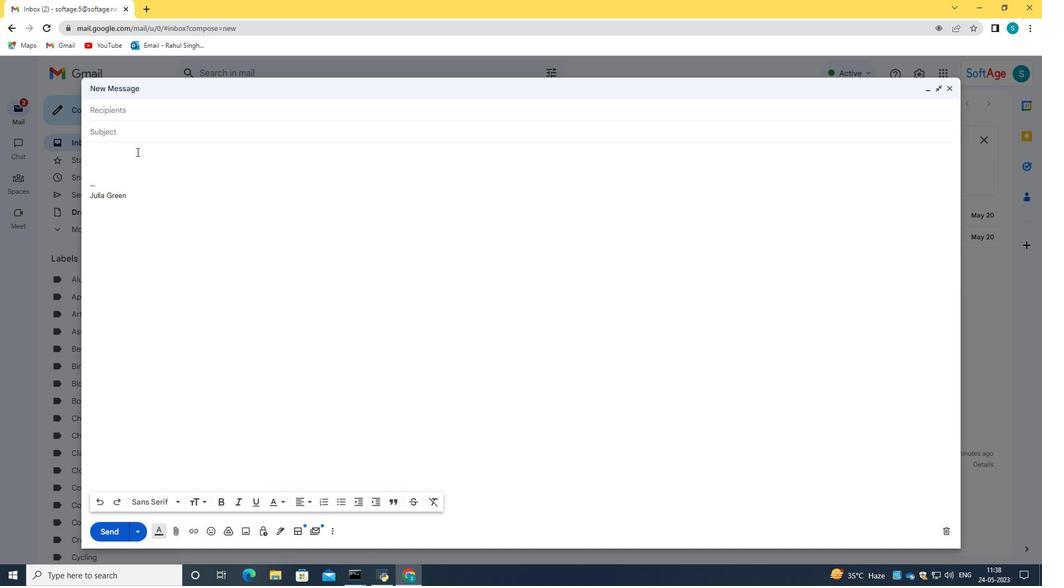 
Action: Mouse pressed left at (137, 137)
Screenshot: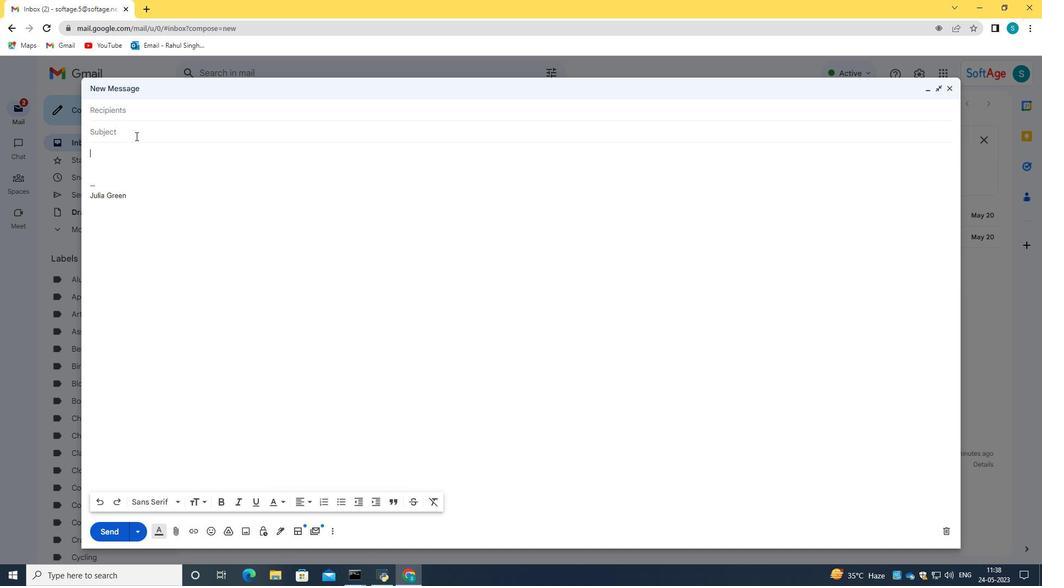 
Action: Key pressed <Key.caps_lock>F<Key.caps_lock>ollow-up<Key.space>on<Key.space>a<Key.space>customer<Key.space>inquiry
Screenshot: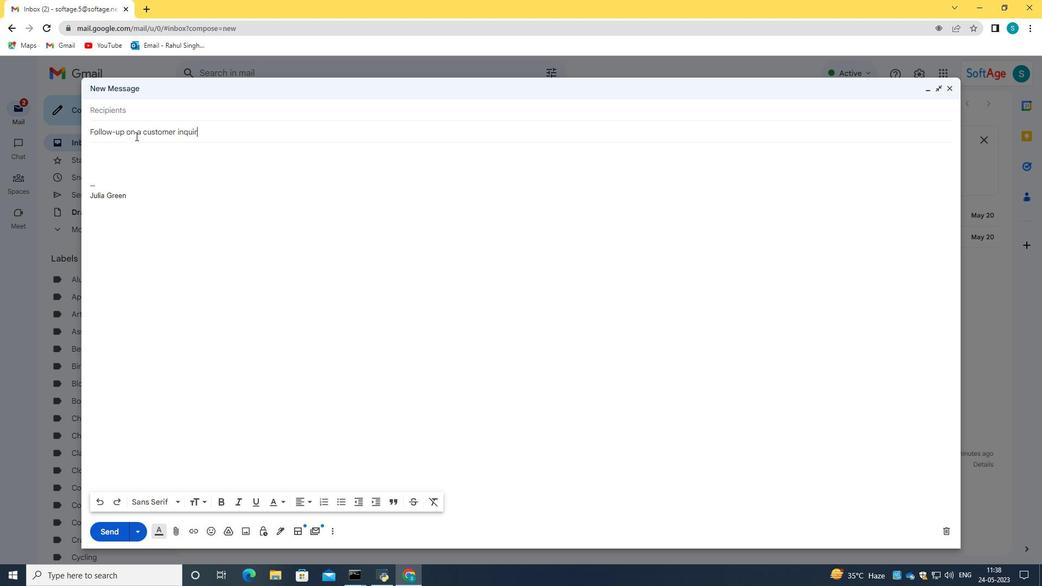 
Action: Mouse moved to (123, 155)
Screenshot: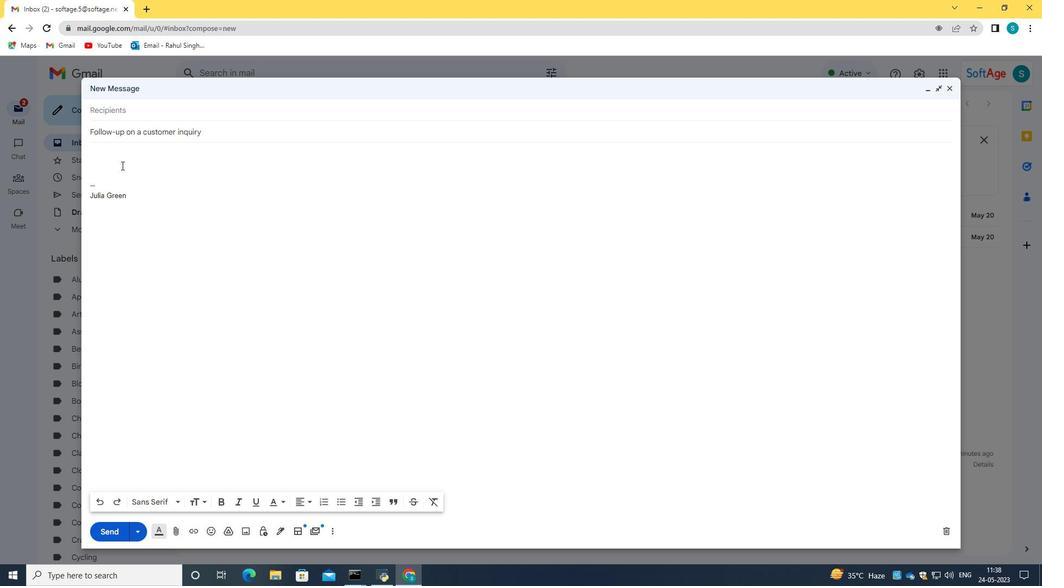 
Action: Mouse pressed left at (123, 155)
Screenshot: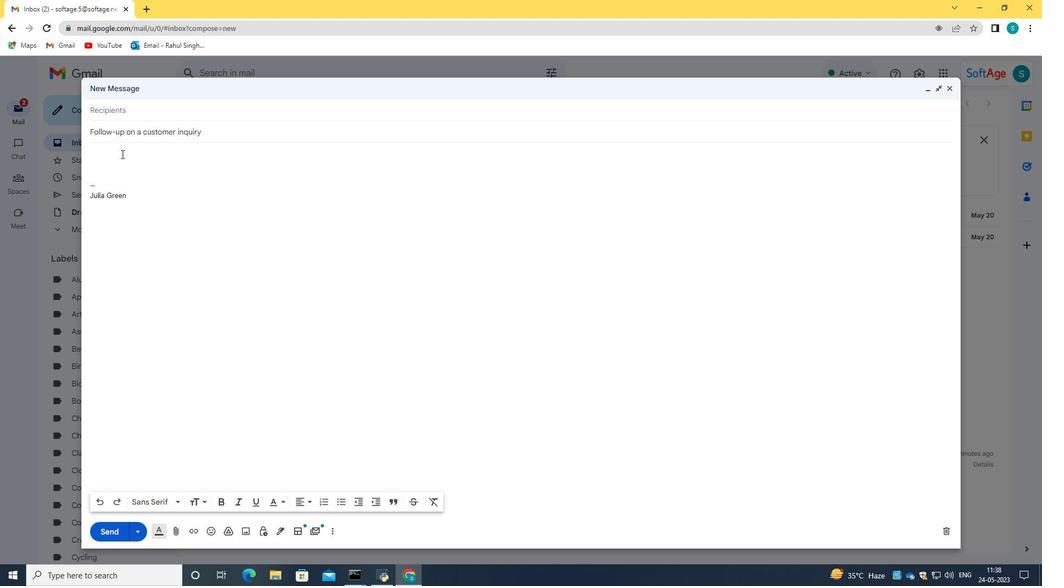 
Action: Key pressed <Key.caps_lock>C<Key.caps_lock>an<Key.space>you<Key.space>please<Key.space>clarify<Key.space>the<Key.space>requirements<Key.space>for<Key.space>the<Key.space>new<Key.space>project<Key.space>proposal<Key.shift_r>?
Screenshot: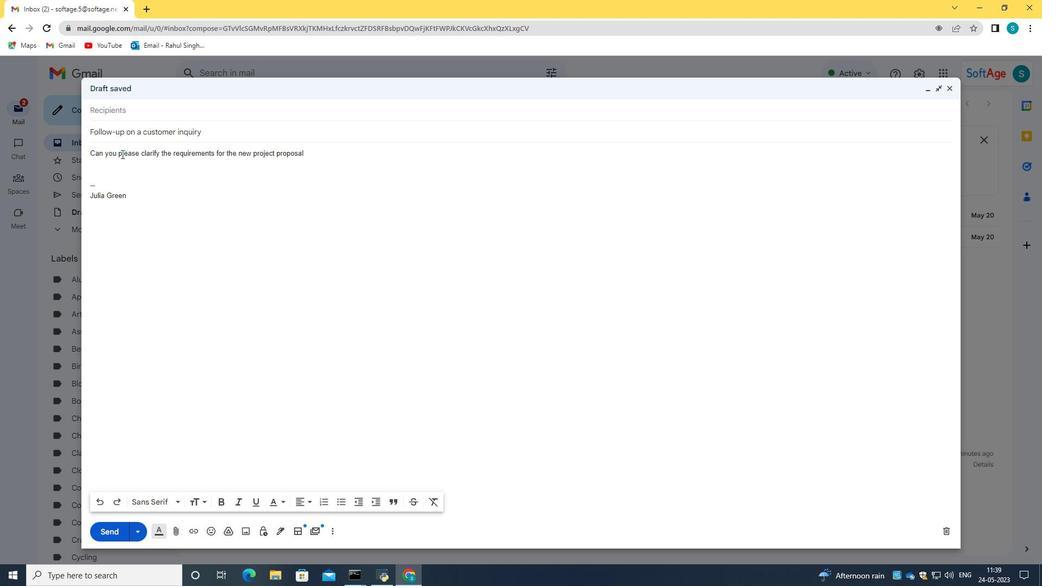 
Action: Mouse moved to (154, 109)
Screenshot: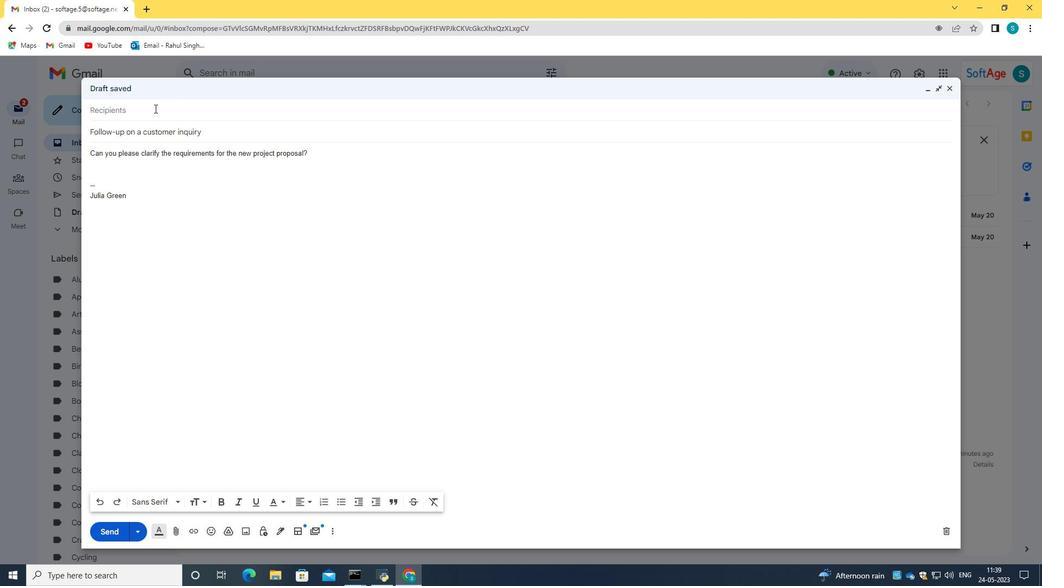 
Action: Mouse pressed left at (154, 109)
Screenshot: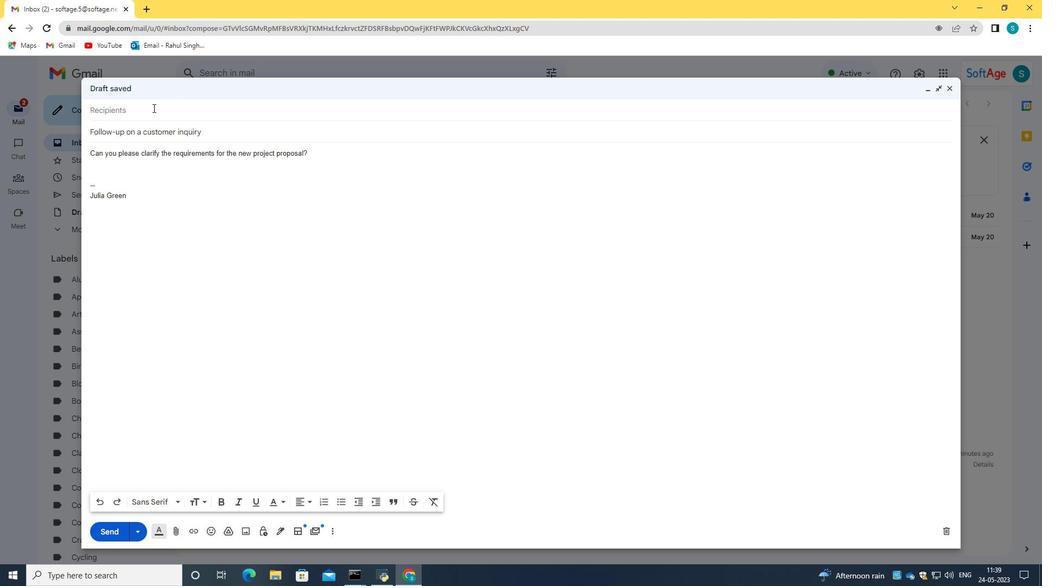 
Action: Key pressed softage.3<Key.shift>@softage/<Key.backspace>.net
Screenshot: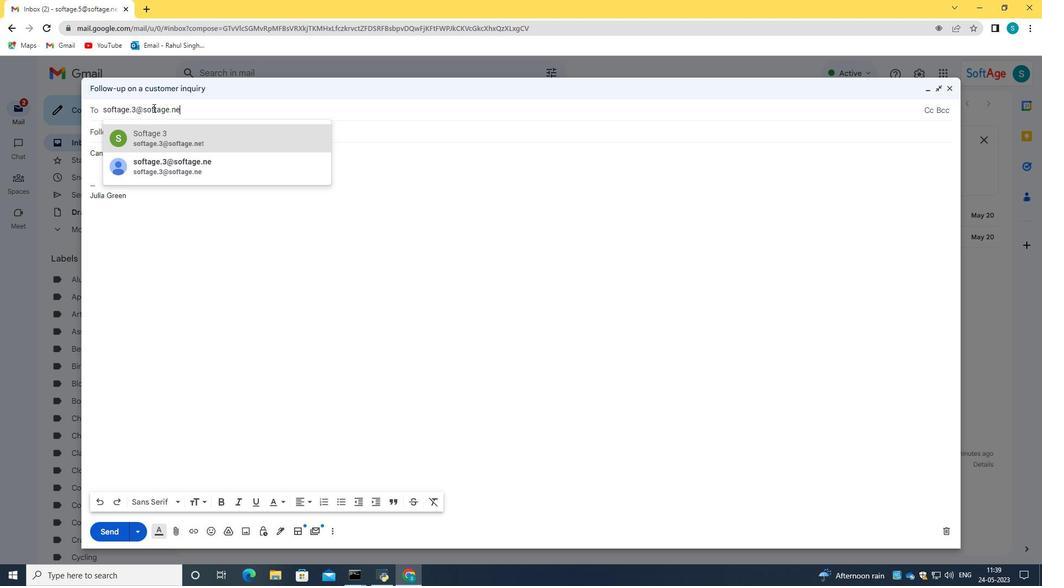 
Action: Mouse moved to (166, 141)
Screenshot: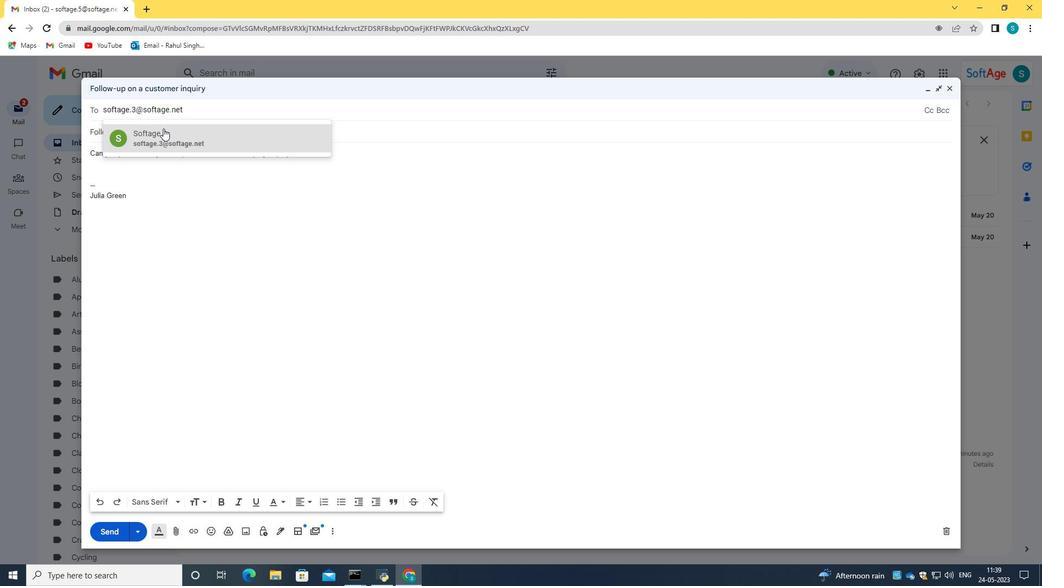 
Action: Mouse pressed left at (166, 141)
Screenshot: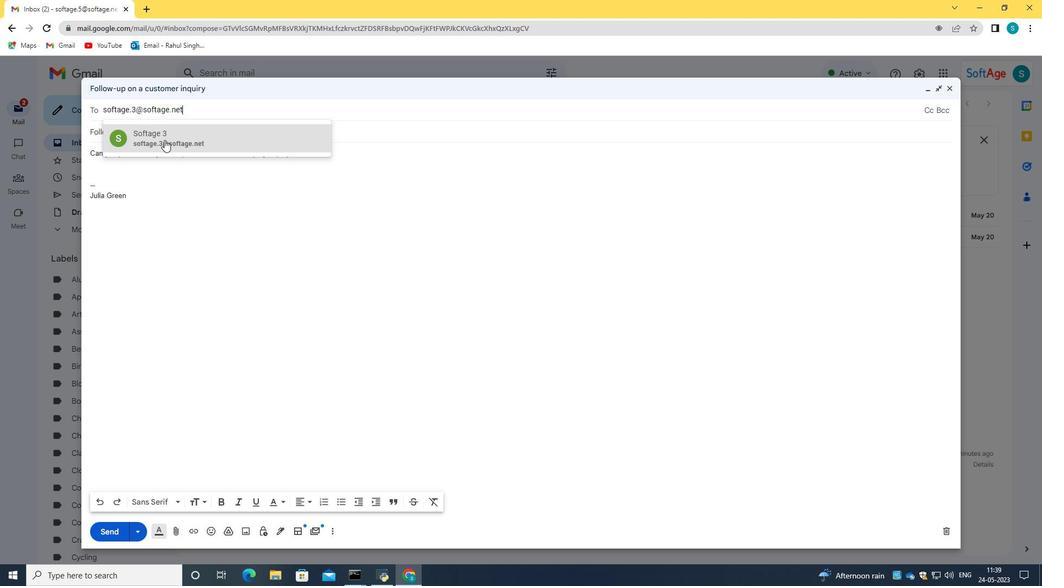 
Action: Mouse moved to (309, 166)
Screenshot: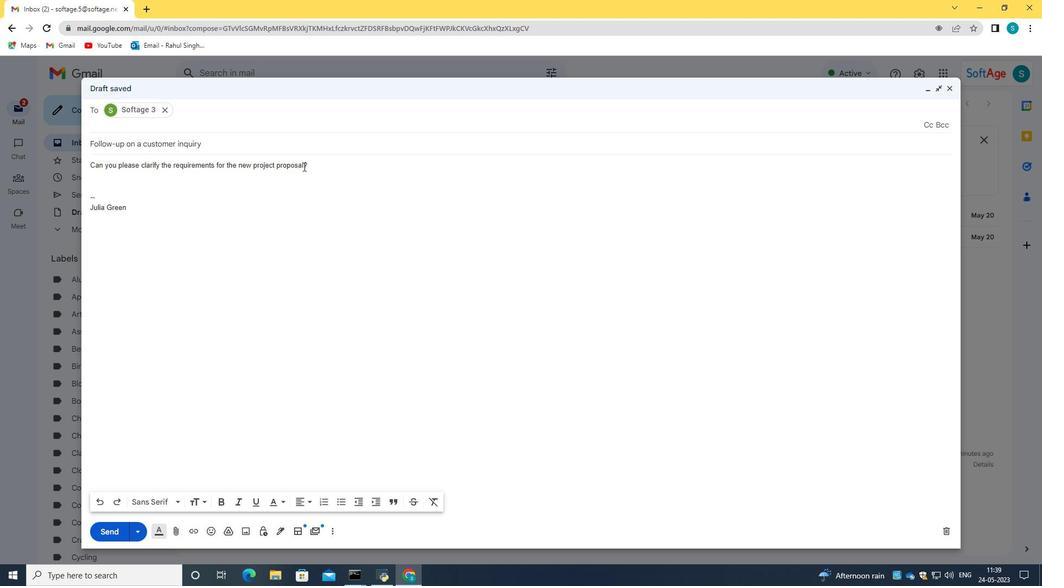 
Action: Mouse pressed left at (309, 166)
Screenshot: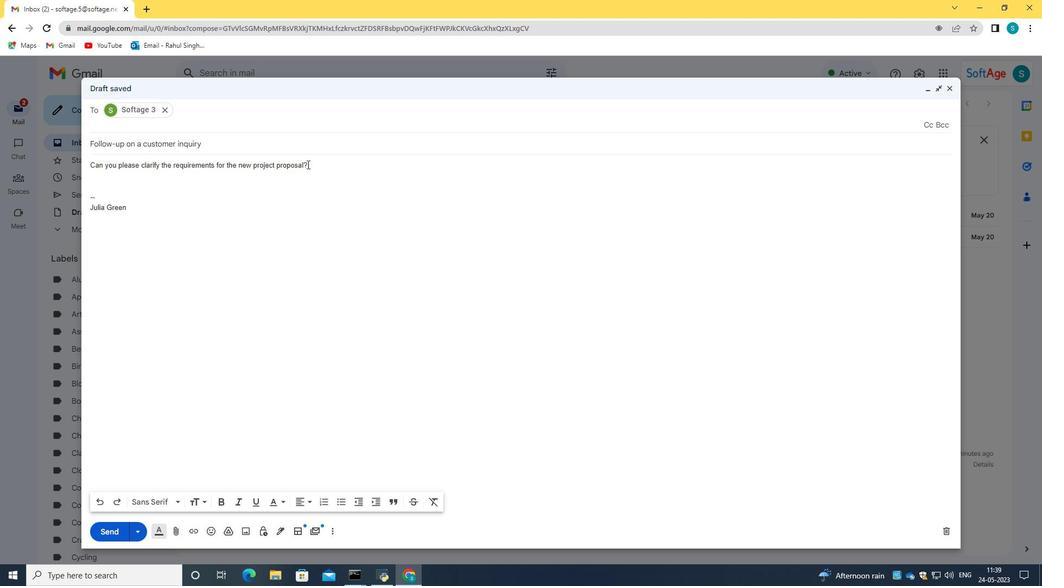 
Action: Mouse moved to (310, 152)
Screenshot: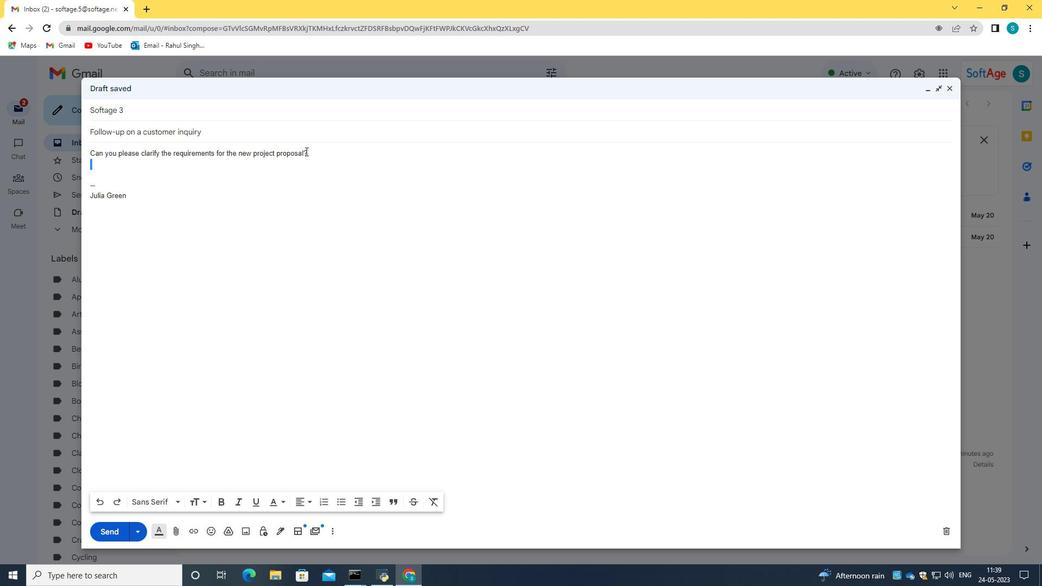 
Action: Mouse pressed left at (310, 152)
Screenshot: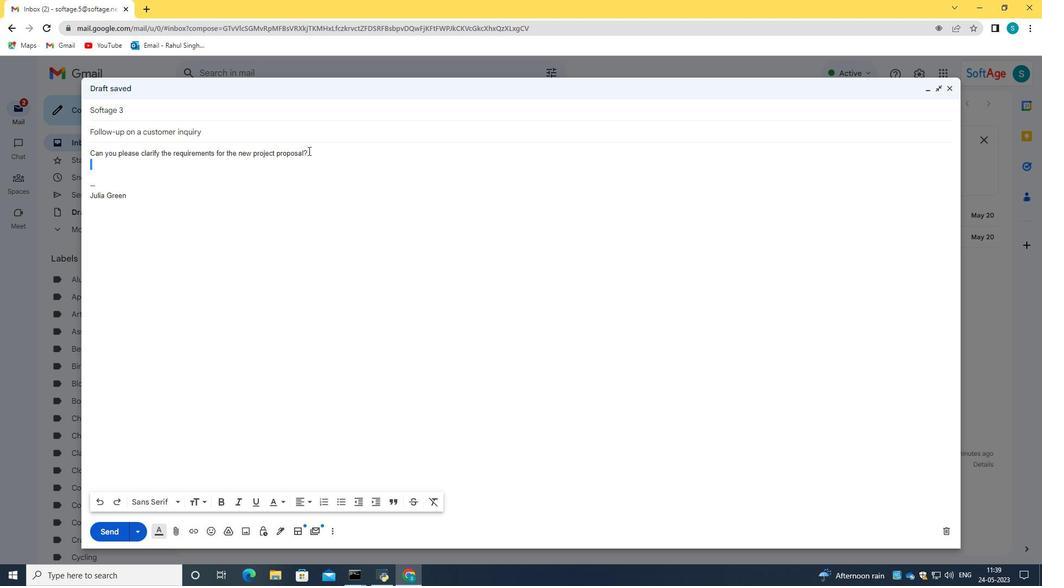 
Action: Mouse moved to (206, 497)
Screenshot: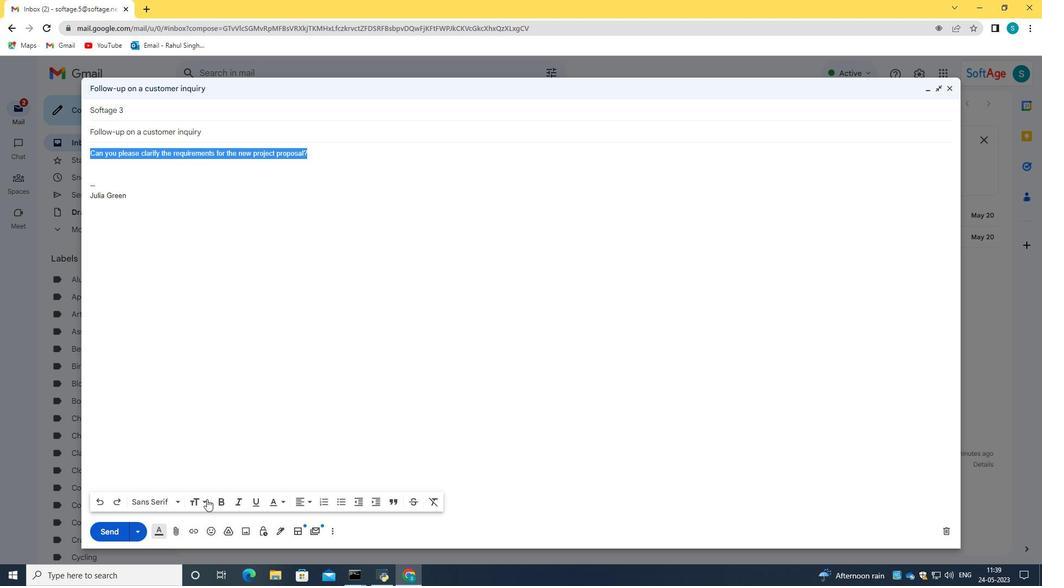
Action: Mouse pressed left at (206, 497)
Screenshot: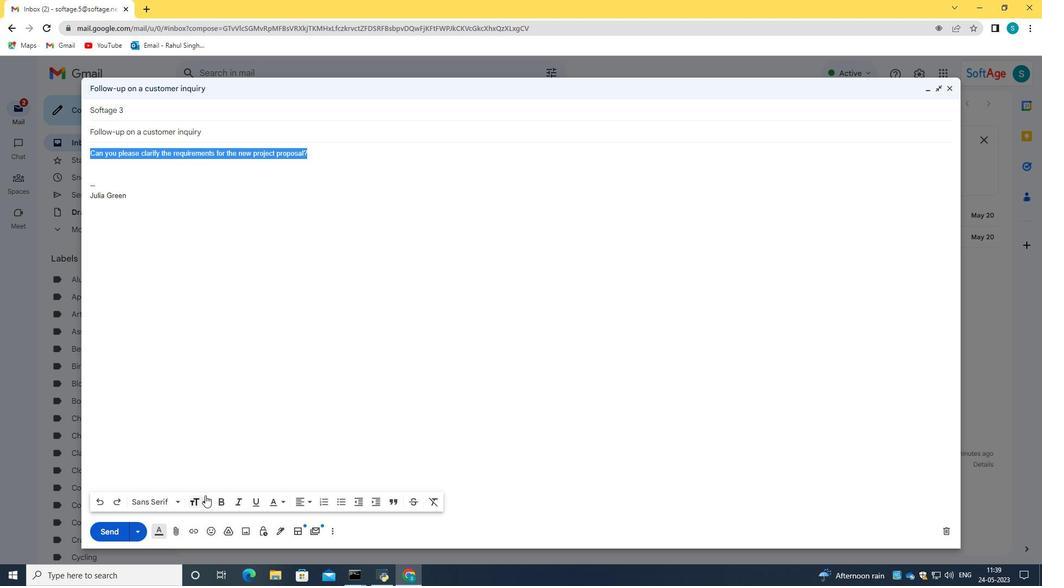
Action: Mouse moved to (224, 478)
Screenshot: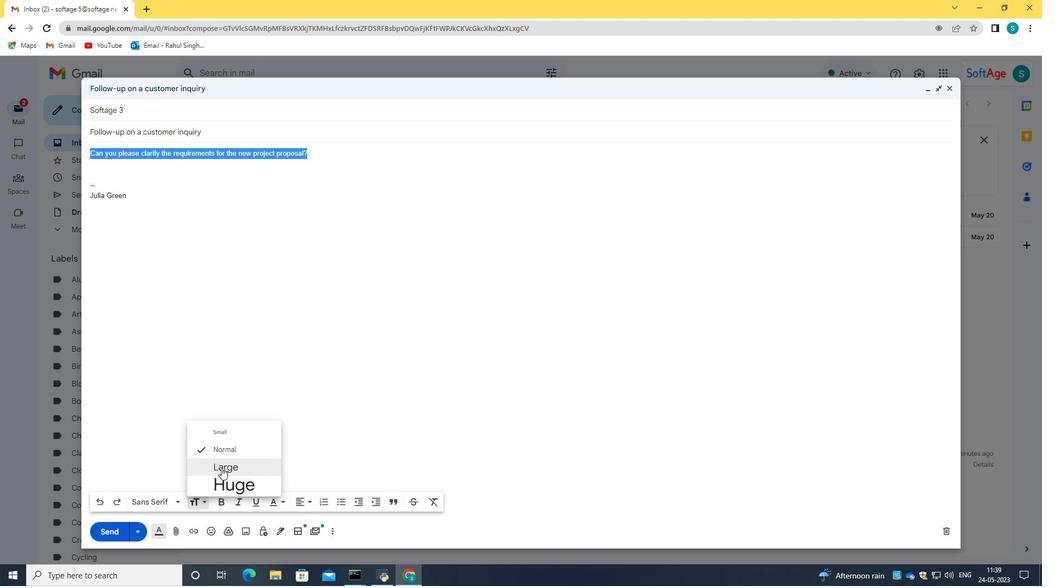 
Action: Mouse pressed left at (224, 478)
Screenshot: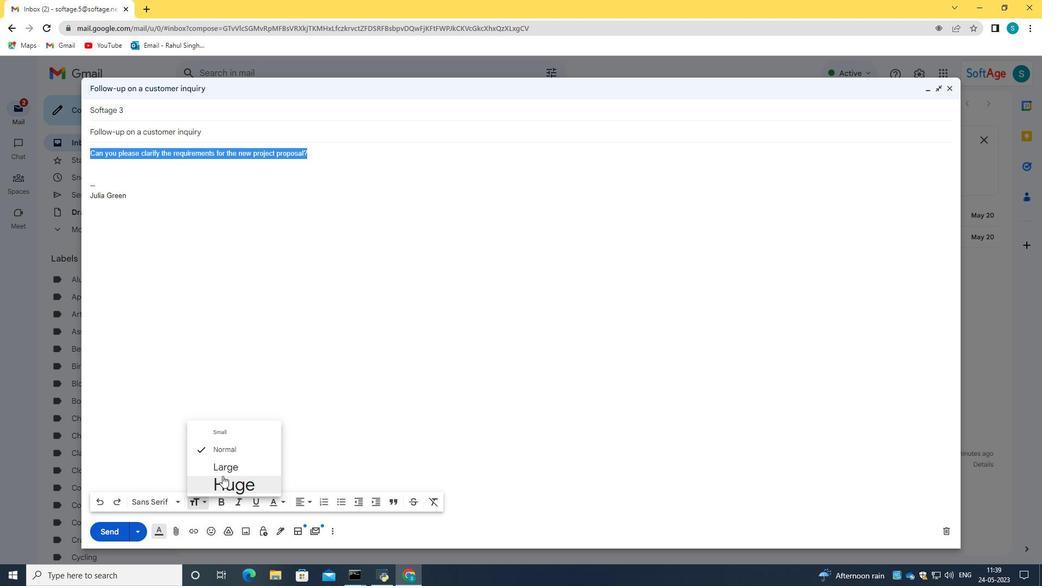 
Action: Mouse moved to (310, 498)
Screenshot: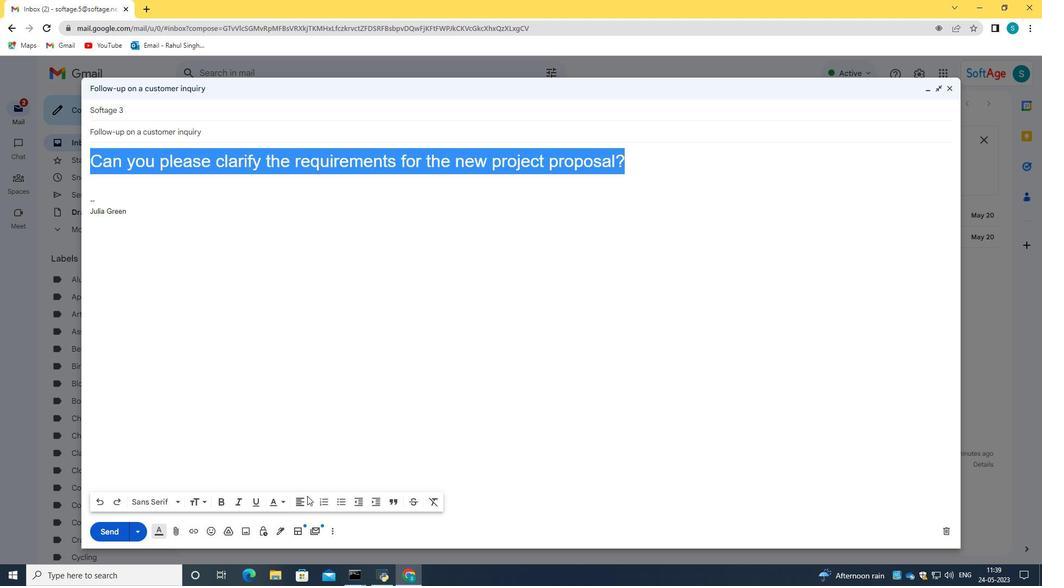 
Action: Mouse pressed left at (310, 498)
Screenshot: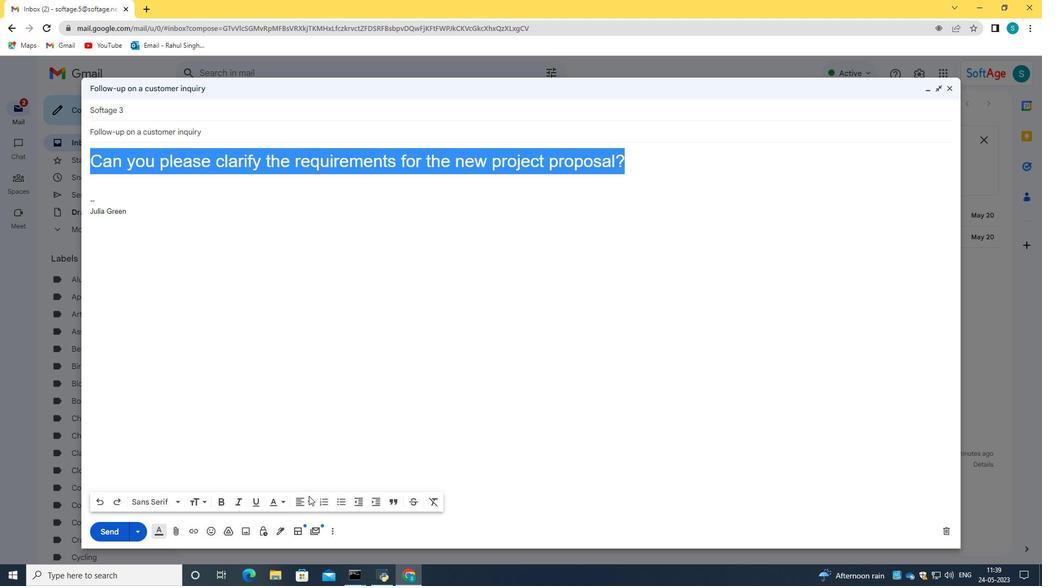 
Action: Mouse moved to (306, 504)
Screenshot: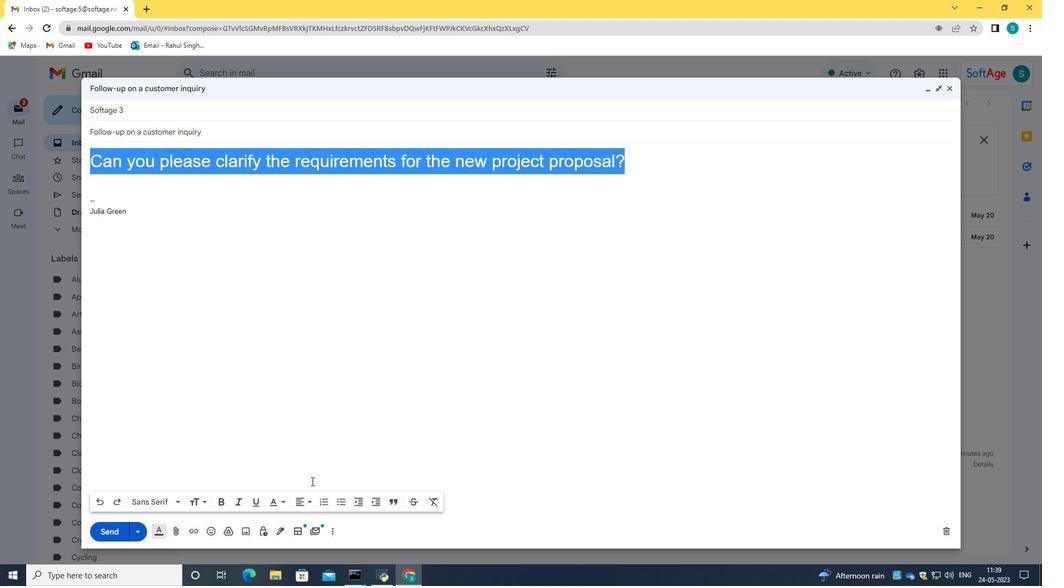
Action: Mouse pressed left at (306, 504)
Screenshot: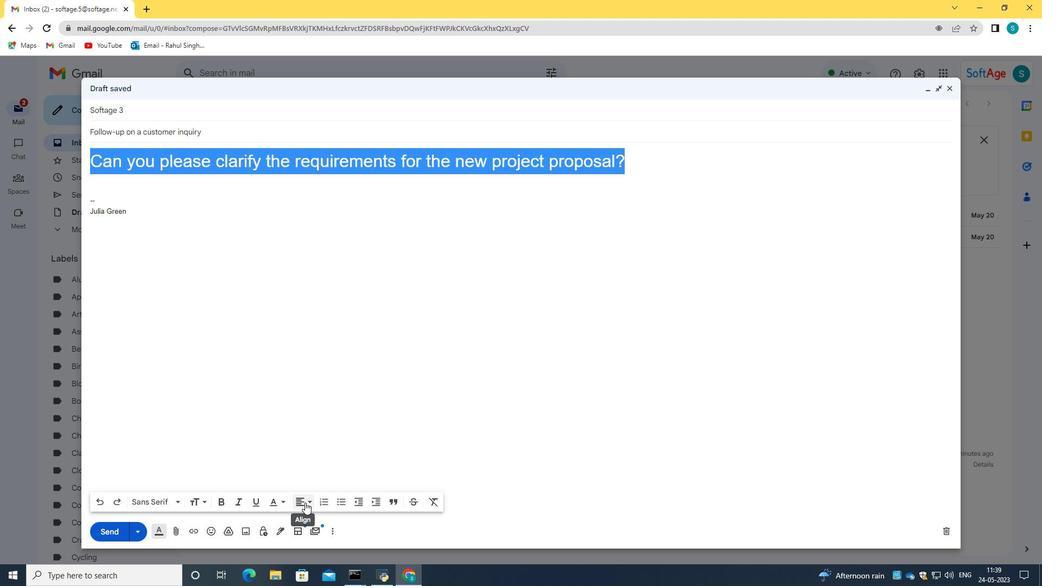 
Action: Mouse moved to (304, 488)
Screenshot: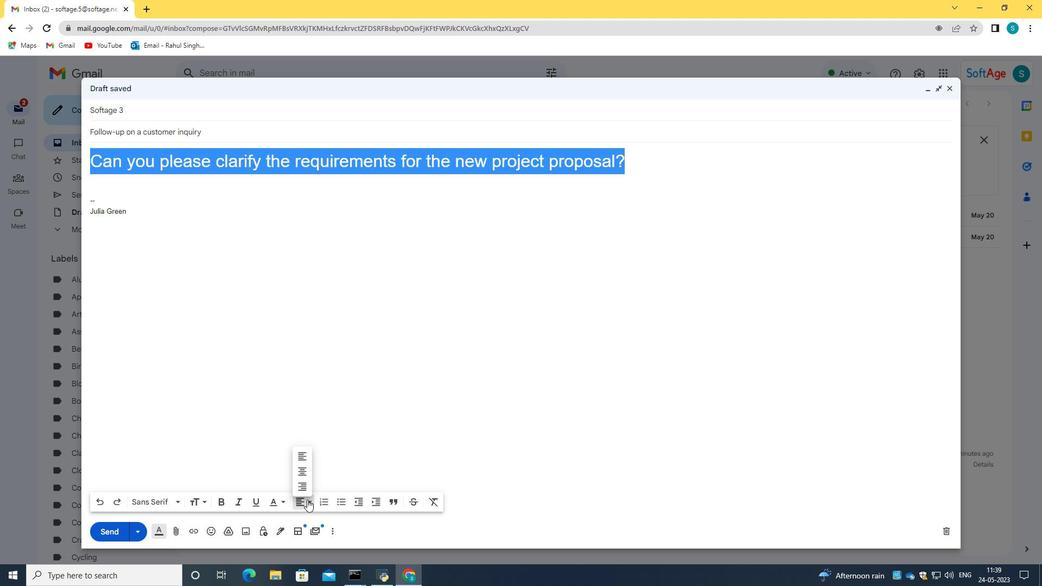 
Action: Mouse pressed left at (304, 488)
Screenshot: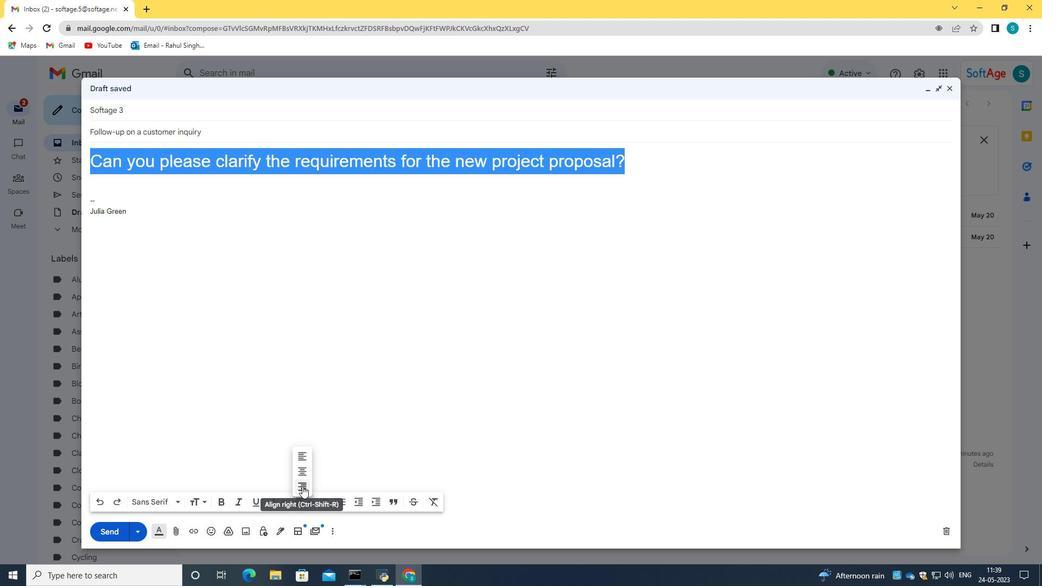
Action: Mouse moved to (370, 334)
Screenshot: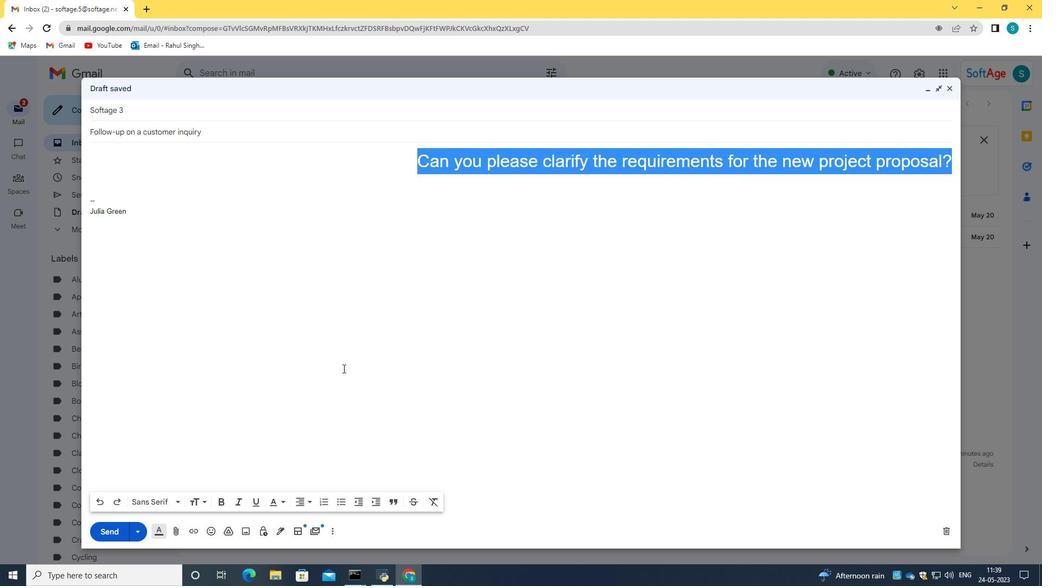 
Action: Mouse pressed left at (370, 334)
Screenshot: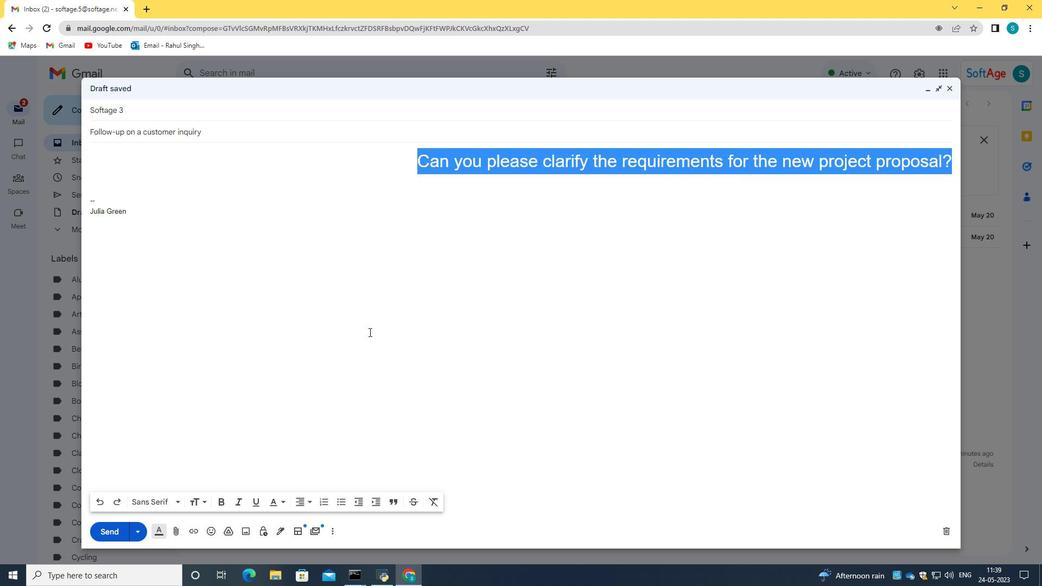 
Action: Mouse moved to (126, 527)
Screenshot: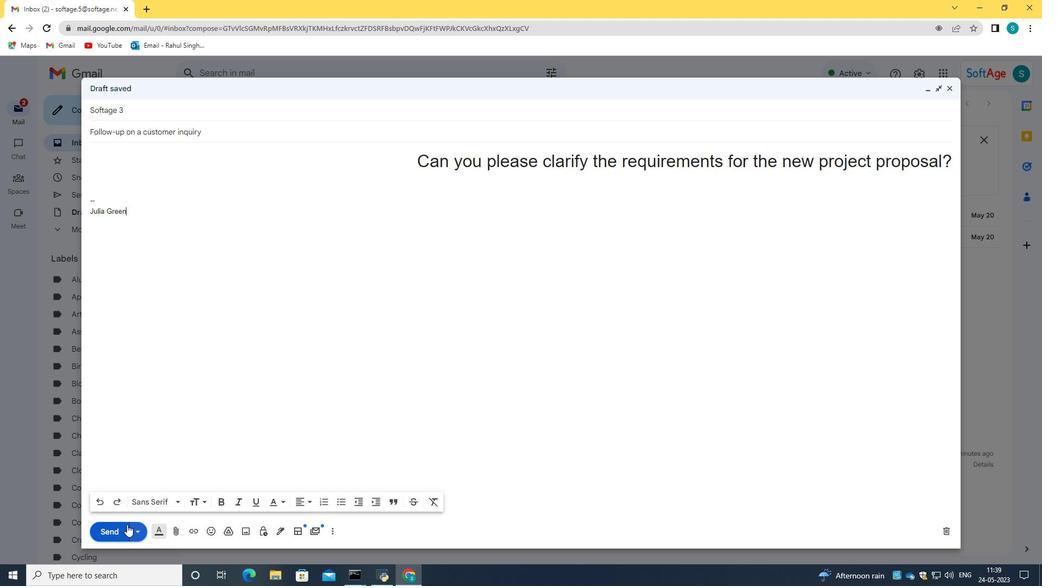 
Action: Mouse pressed left at (126, 527)
Screenshot: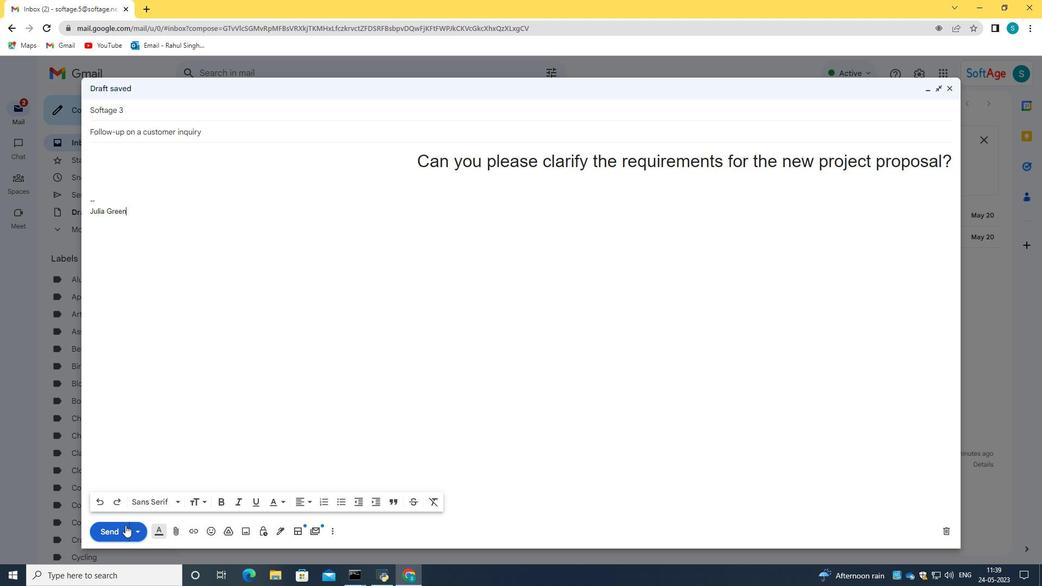
Action: Mouse moved to (91, 194)
Screenshot: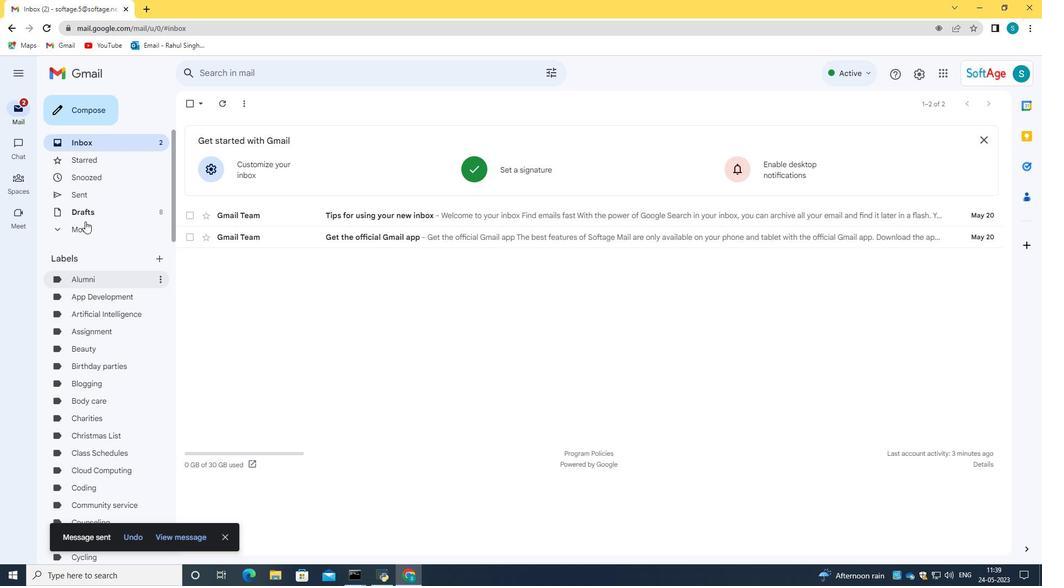 
Action: Mouse pressed left at (91, 194)
Screenshot: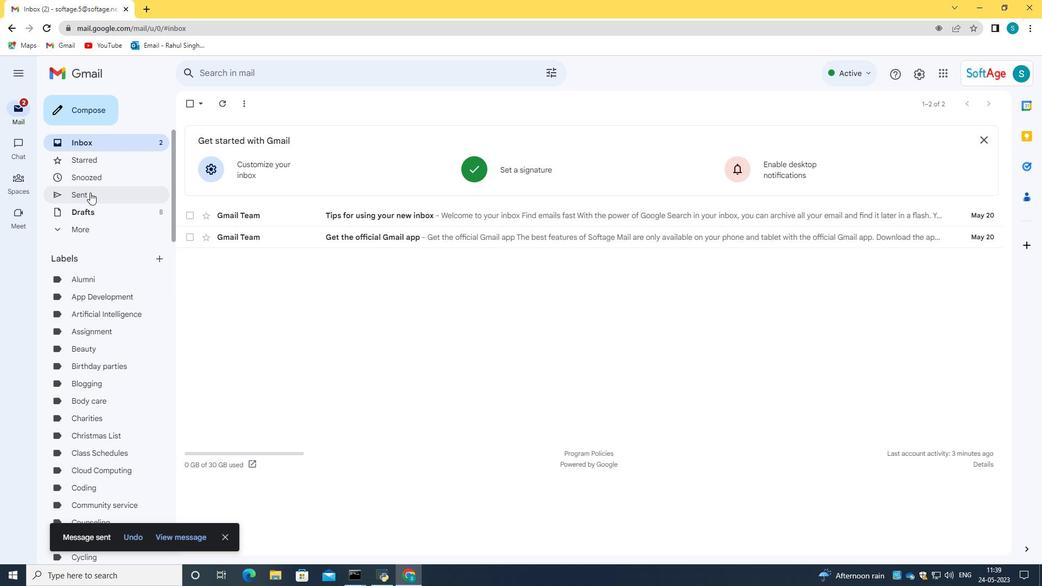 
Action: Mouse moved to (195, 155)
Screenshot: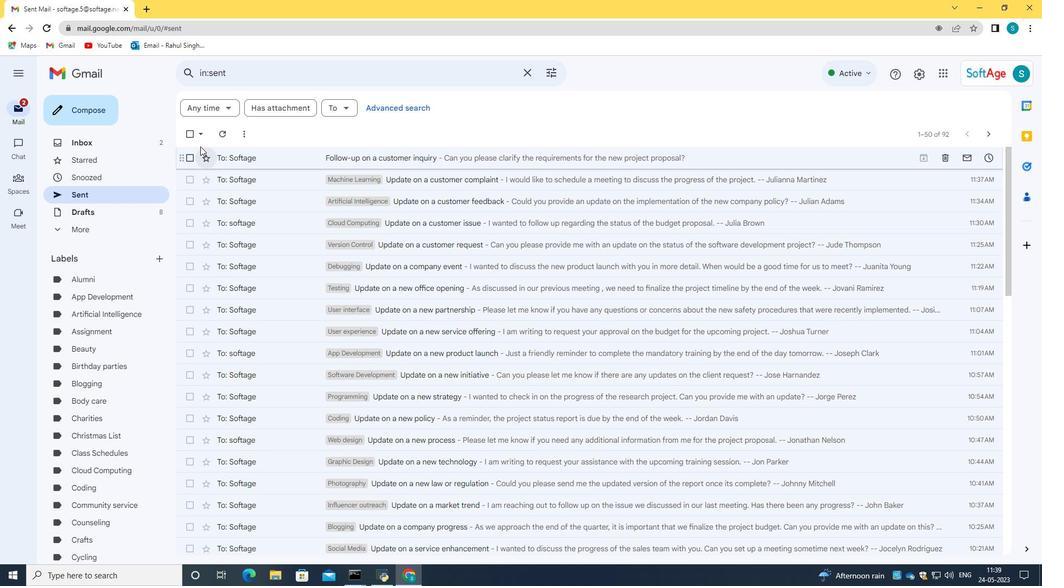 
Action: Mouse pressed left at (195, 155)
Screenshot: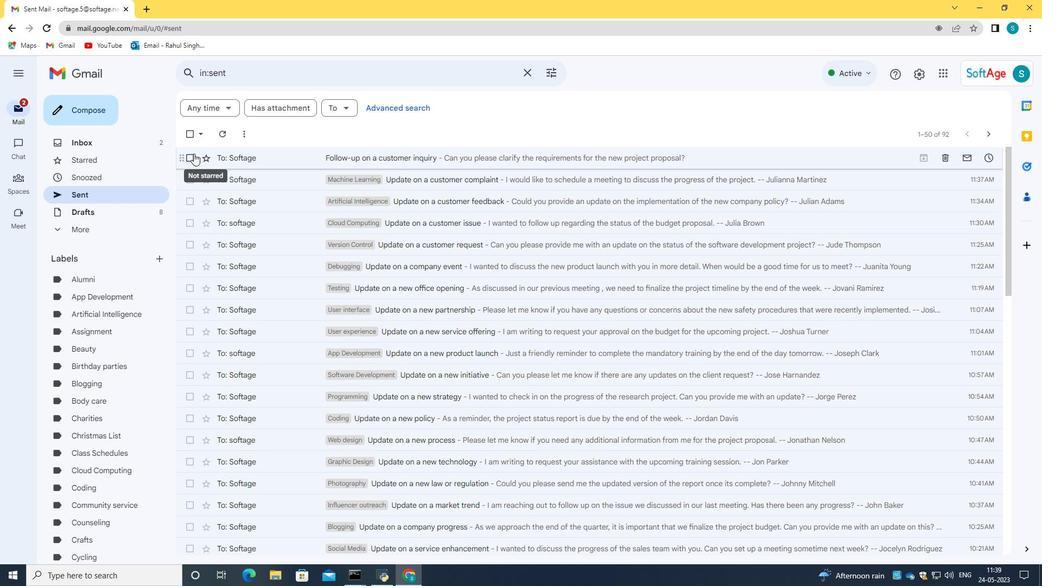 
Action: Mouse moved to (264, 157)
Screenshot: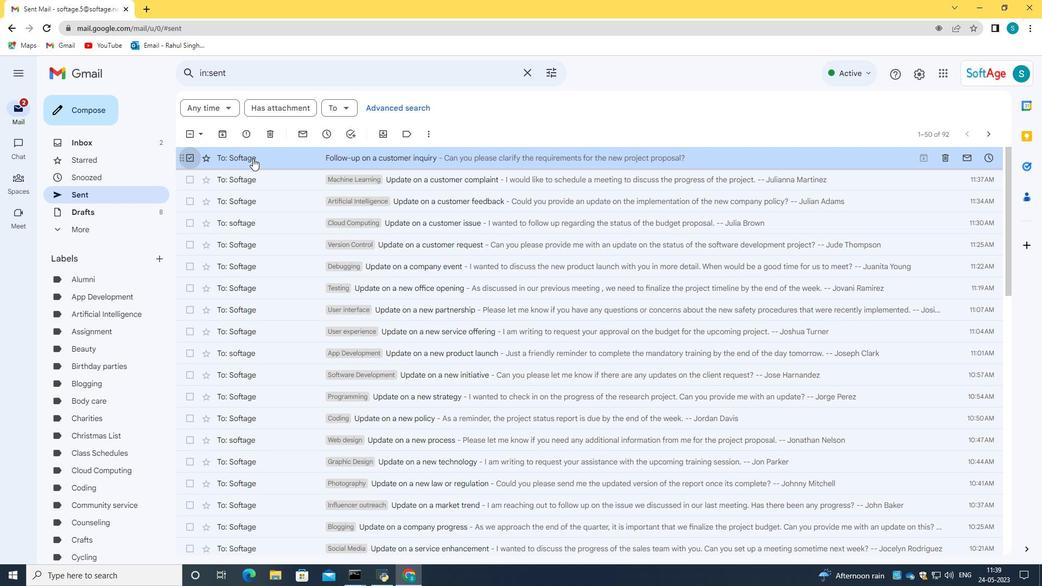 
Action: Mouse pressed right at (264, 157)
Screenshot: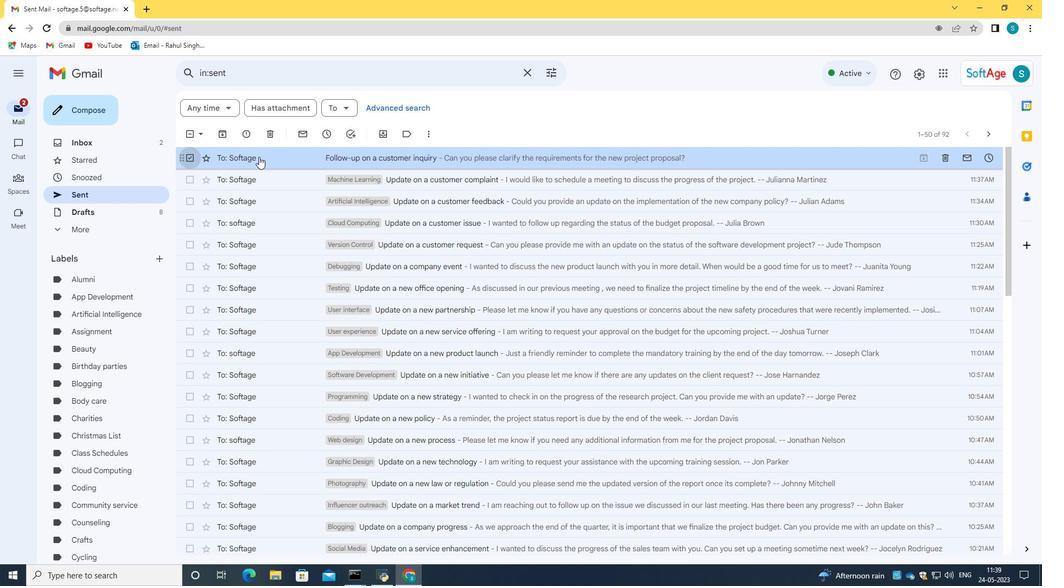 
Action: Mouse moved to (451, 324)
Screenshot: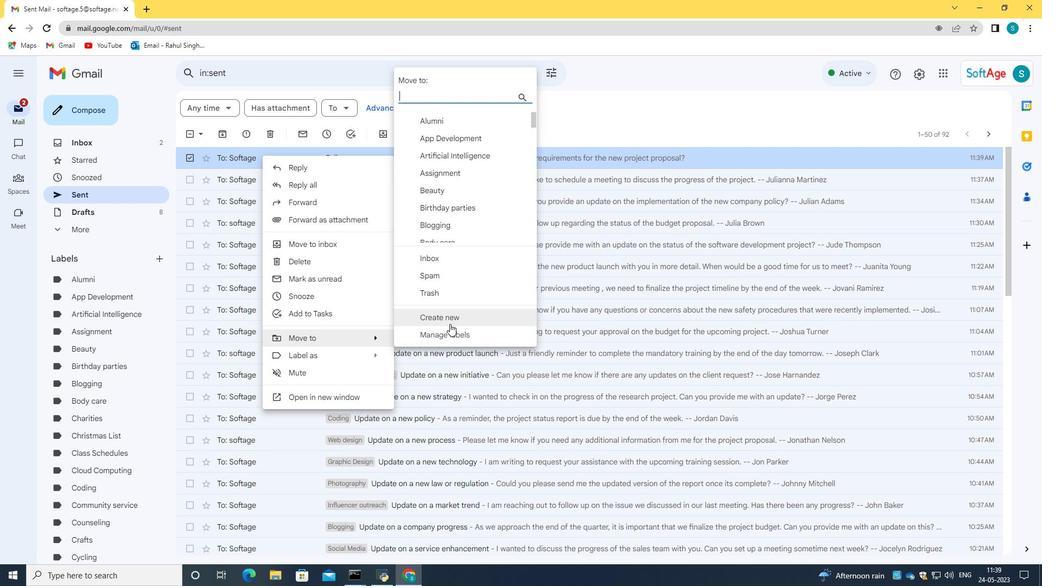 
Action: Mouse pressed left at (451, 324)
Screenshot: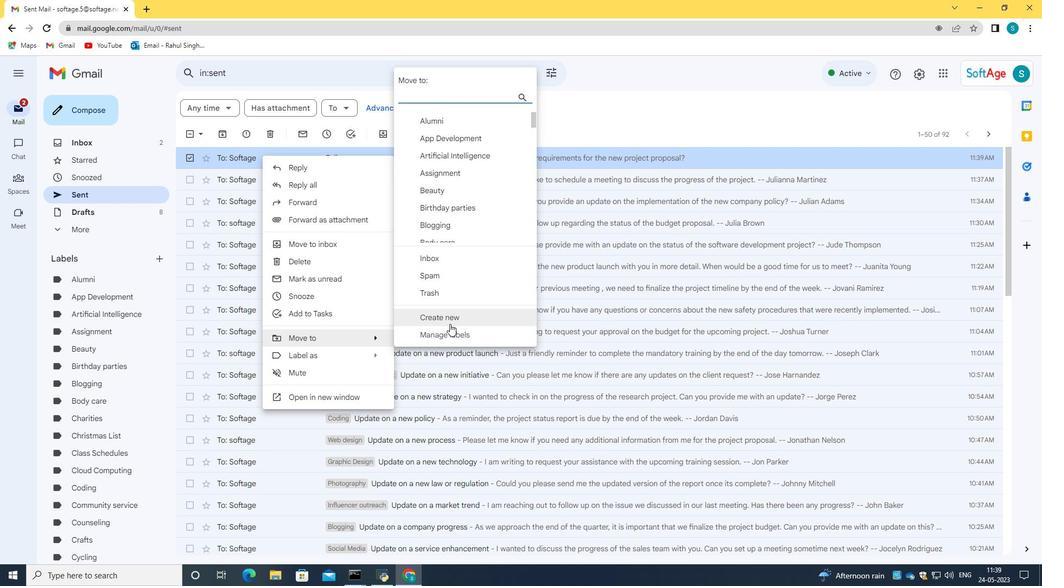 
Action: Key pressed <Key.caps_lock>D<Key.caps_lock>ata<Key.space><Key.caps_lock>S<Key.caps_lock>cience
Screenshot: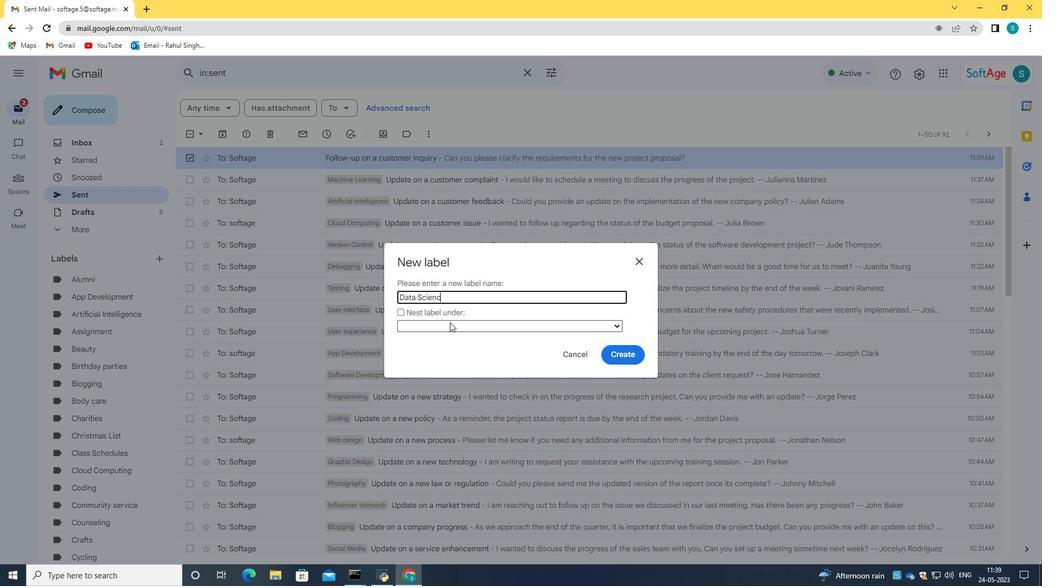 
Action: Mouse moved to (628, 354)
Screenshot: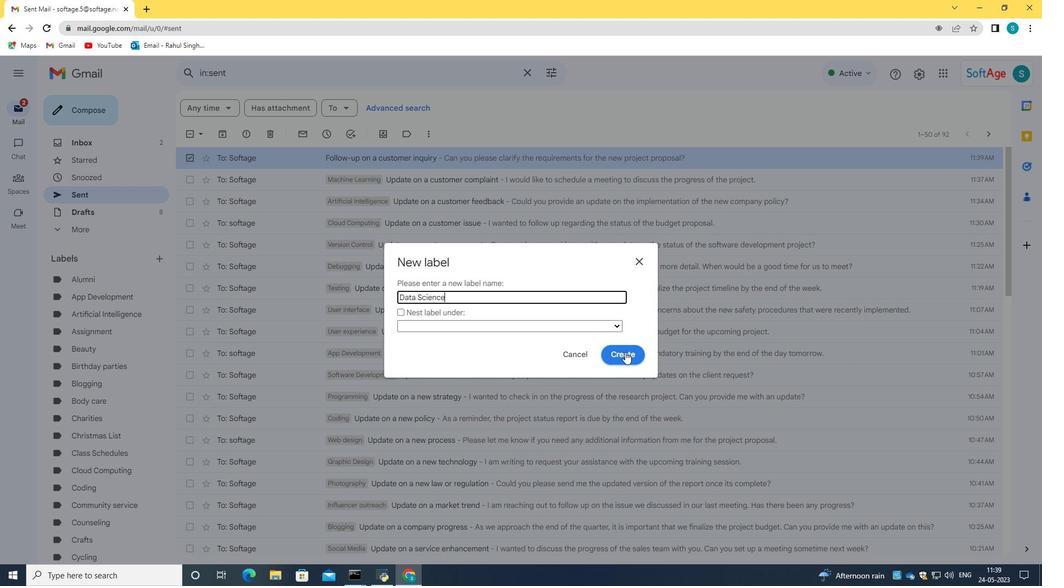 
Action: Mouse pressed left at (628, 354)
Screenshot: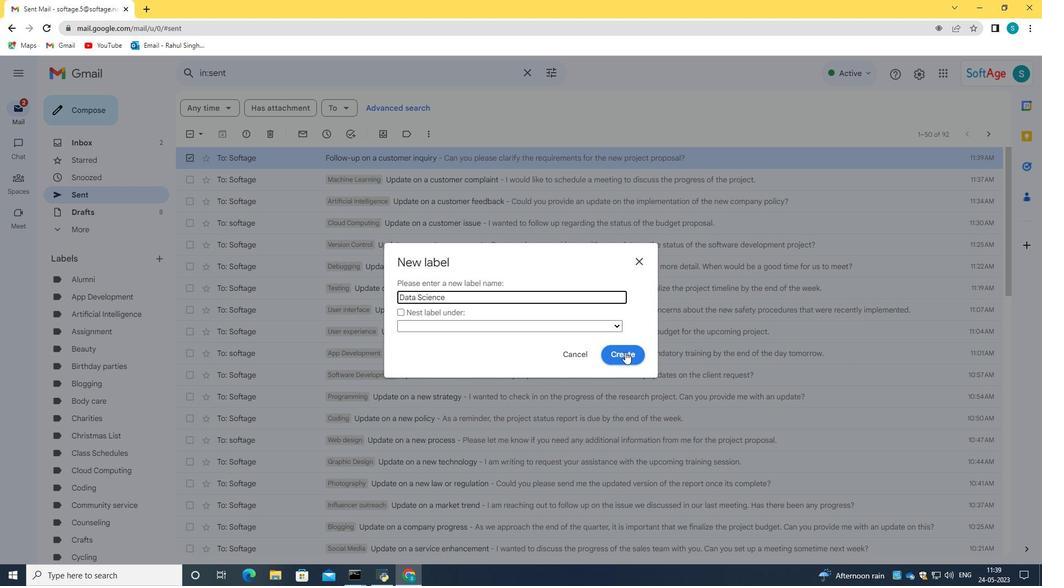 
Action: Mouse moved to (431, 230)
Screenshot: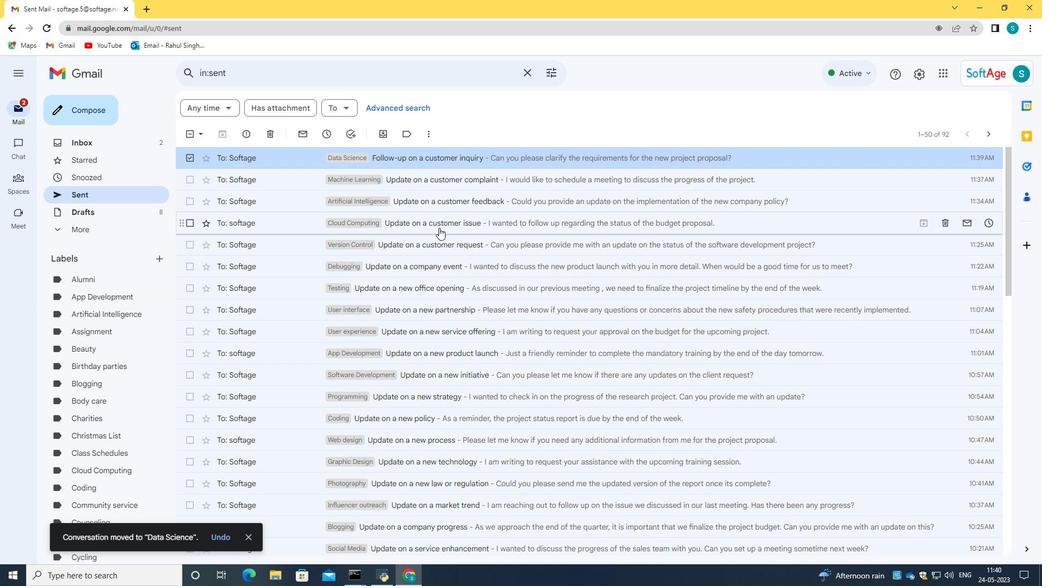 
Action: Mouse scrolled (431, 230) with delta (0, 0)
Screenshot: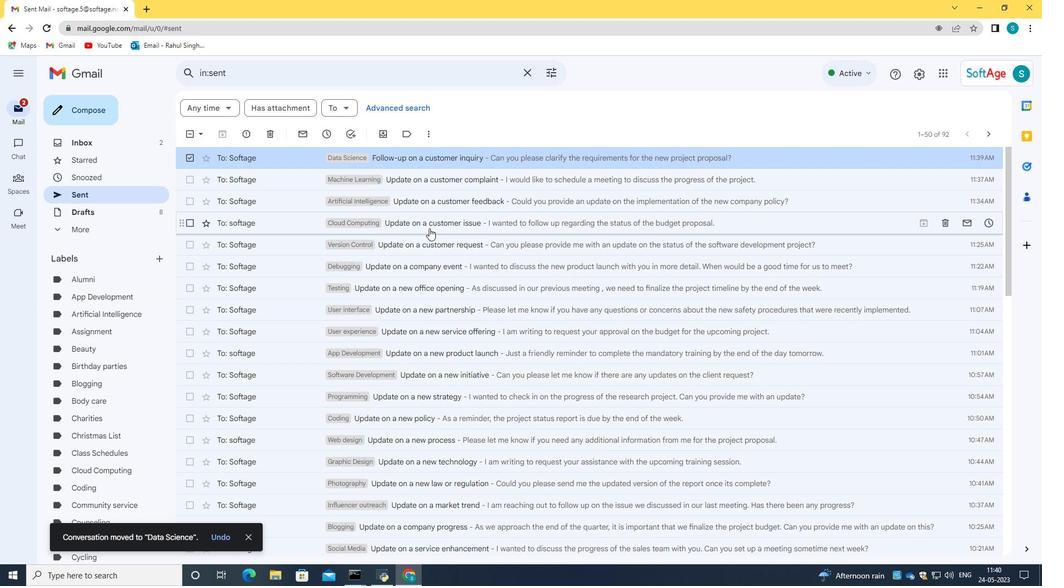 
Action: Mouse scrolled (431, 230) with delta (0, 0)
Screenshot: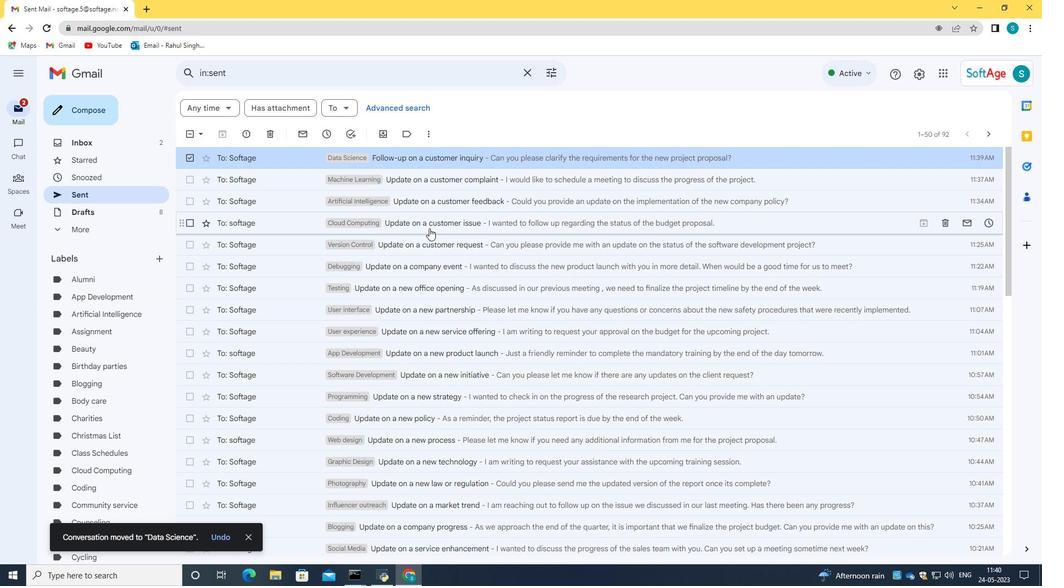 
Action: Mouse scrolled (431, 230) with delta (0, 0)
Screenshot: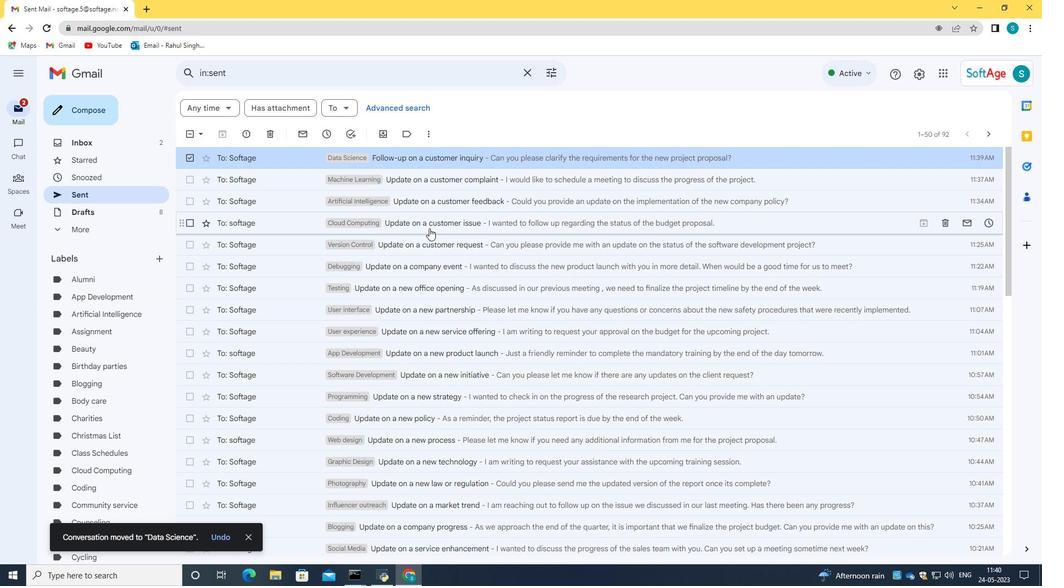 
Action: Mouse moved to (402, 183)
Screenshot: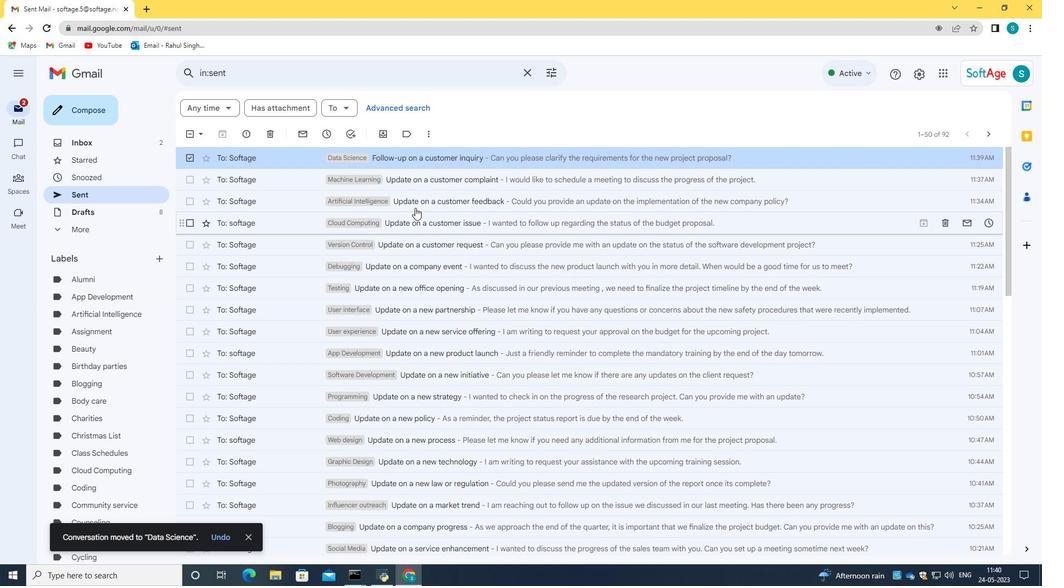
